 Task: Find connections with filter location Goch with filter topic #motivation with filter profile language English with filter current company Zee Media Corporation Limited with filter school Indian Agricultural Research Institute with filter industry Architecture and Planning with filter service category Nature Photography with filter keywords title Administrative Specialist
Action: Mouse moved to (513, 67)
Screenshot: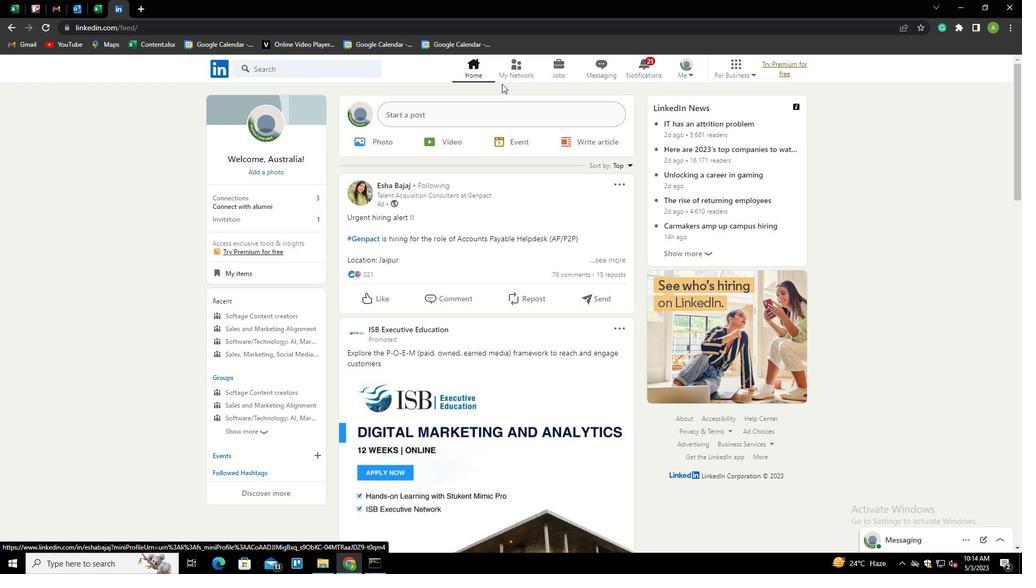 
Action: Mouse pressed left at (513, 67)
Screenshot: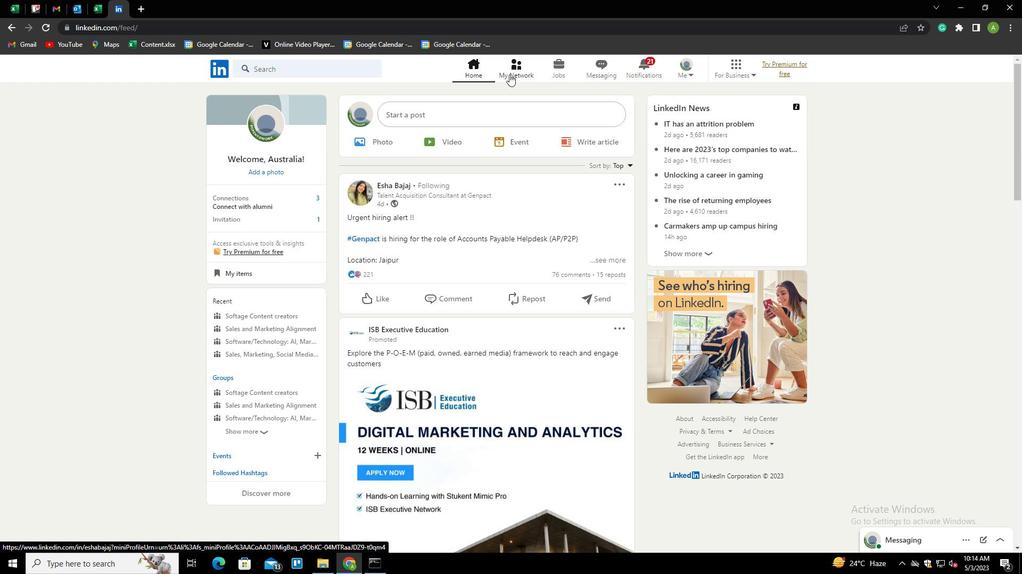 
Action: Mouse moved to (268, 126)
Screenshot: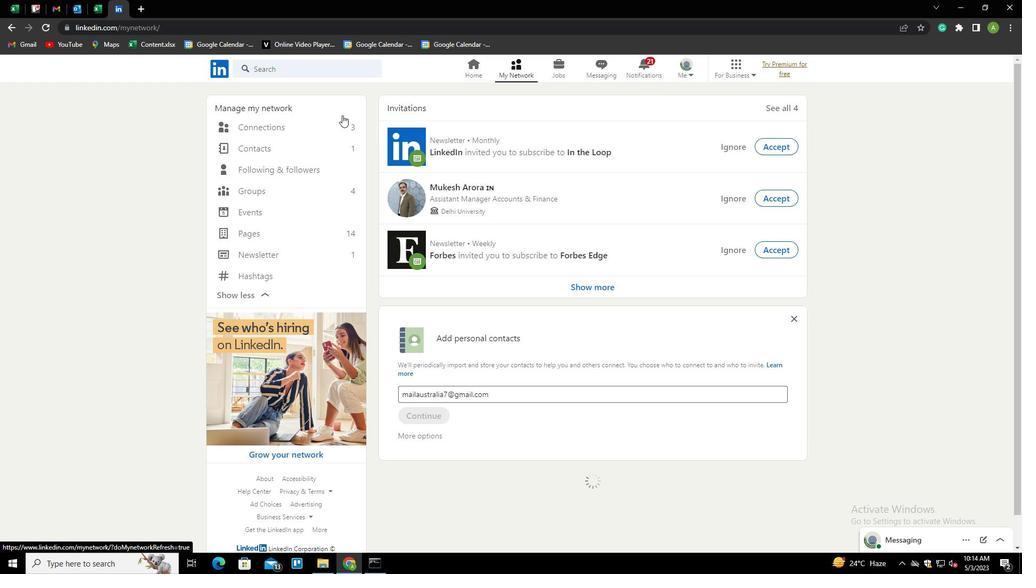 
Action: Mouse pressed left at (268, 126)
Screenshot: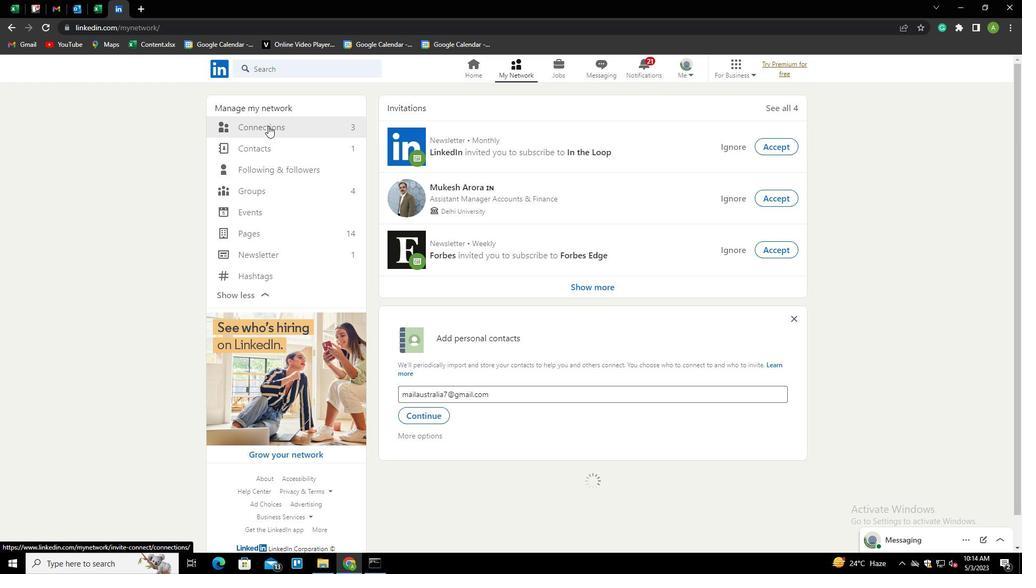 
Action: Mouse moved to (605, 130)
Screenshot: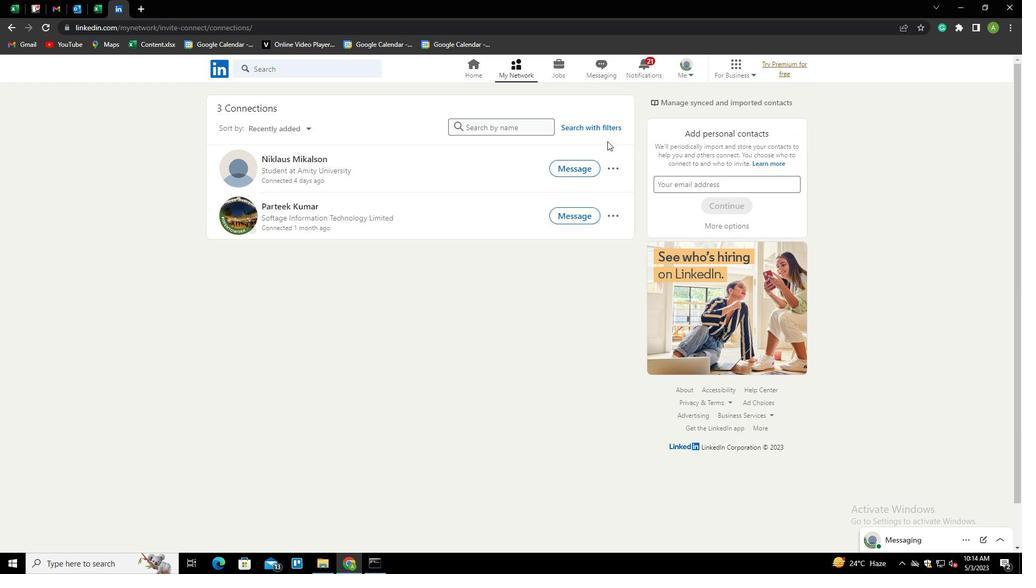 
Action: Mouse pressed left at (605, 130)
Screenshot: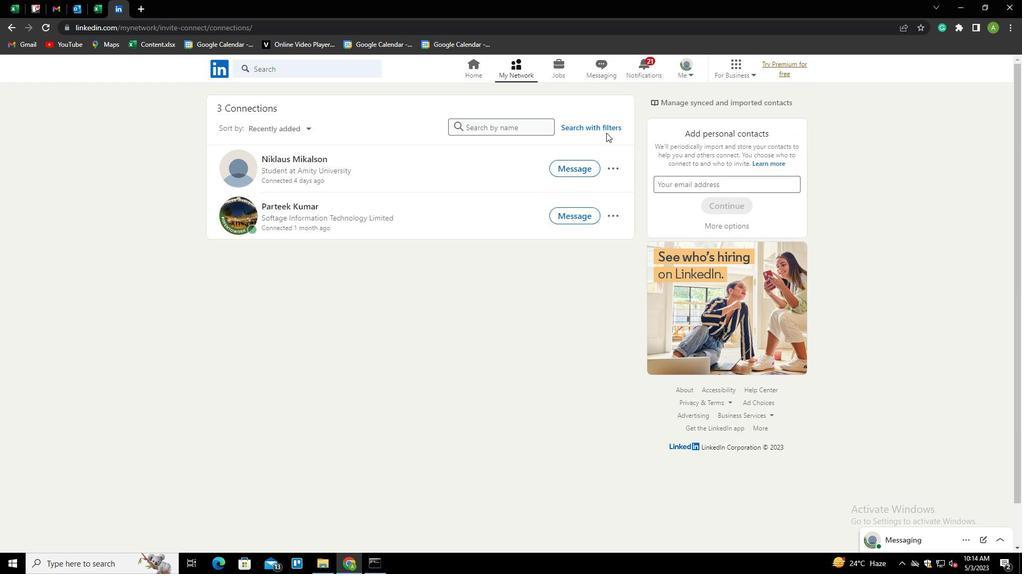 
Action: Mouse moved to (540, 94)
Screenshot: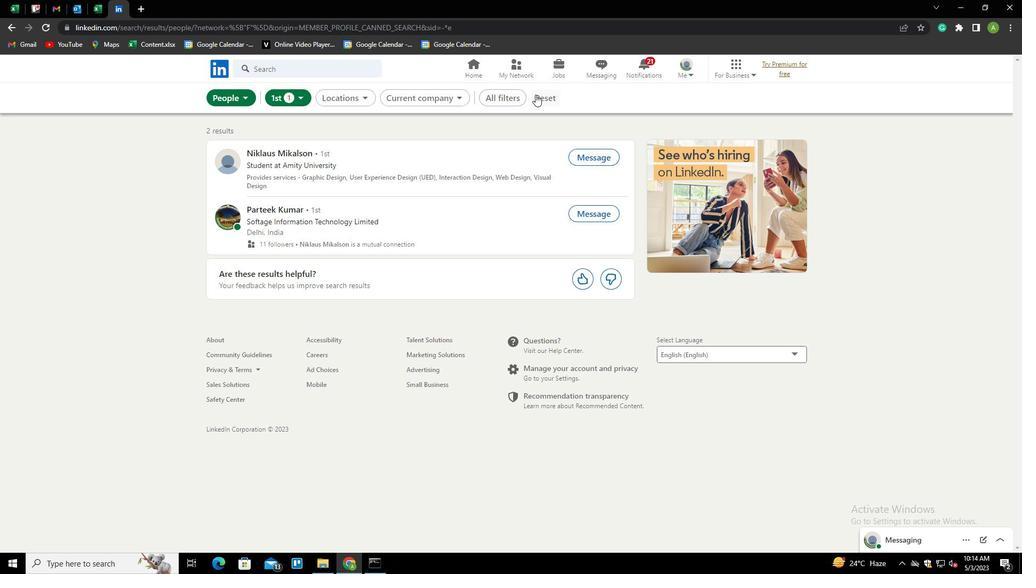 
Action: Mouse pressed left at (540, 94)
Screenshot: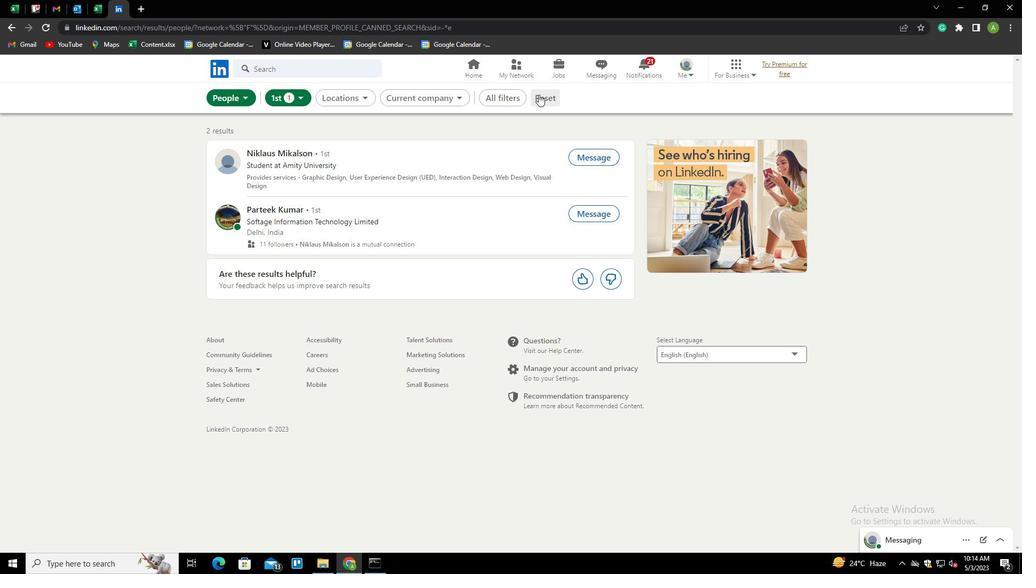 
Action: Mouse moved to (520, 96)
Screenshot: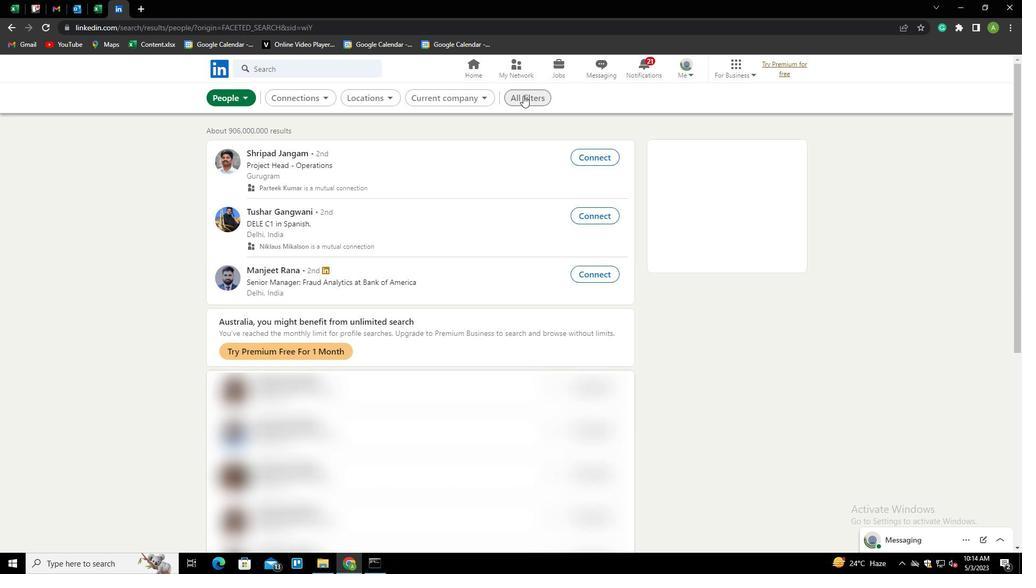 
Action: Mouse pressed left at (520, 96)
Screenshot: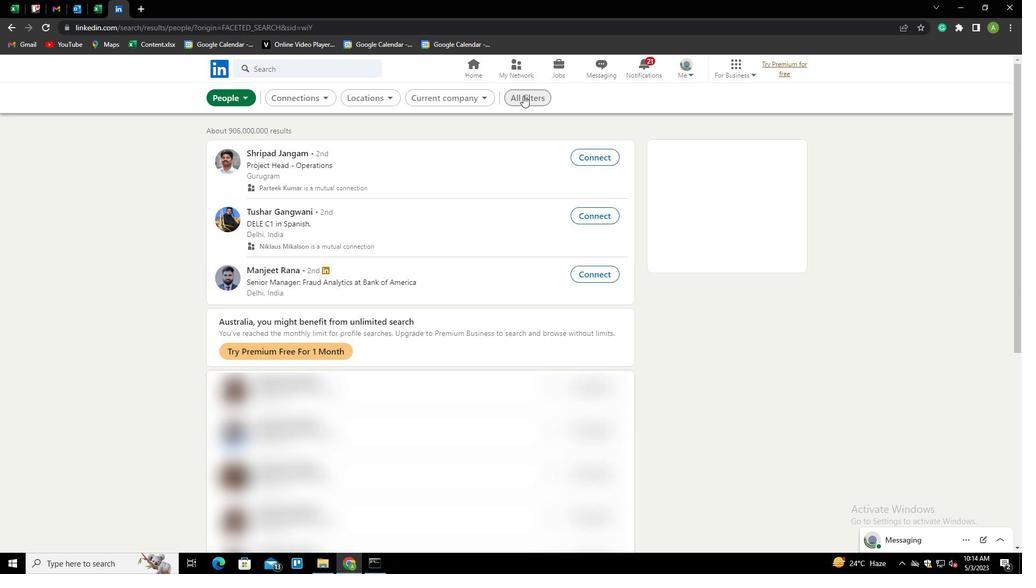 
Action: Mouse moved to (872, 262)
Screenshot: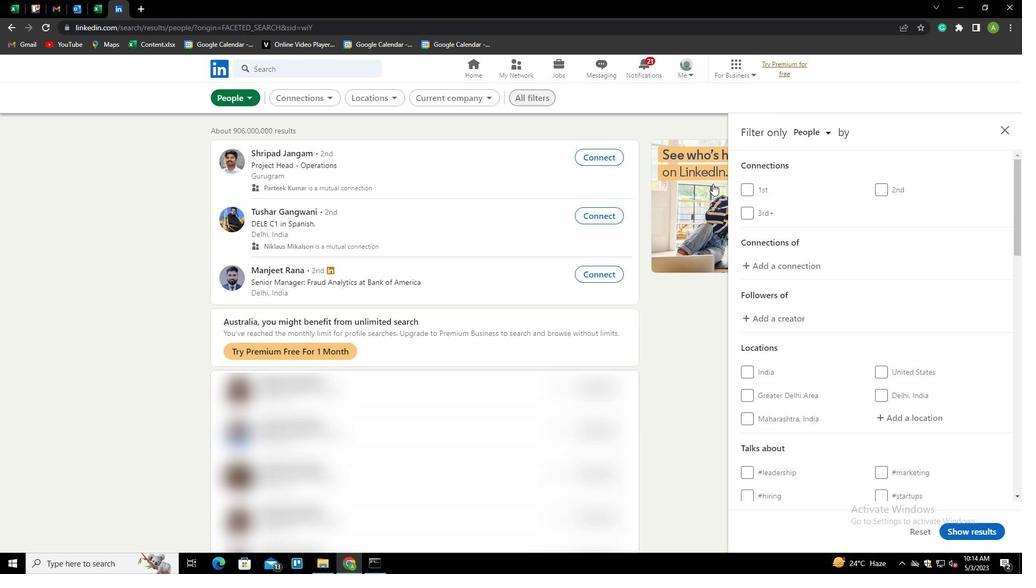 
Action: Mouse scrolled (872, 261) with delta (0, 0)
Screenshot: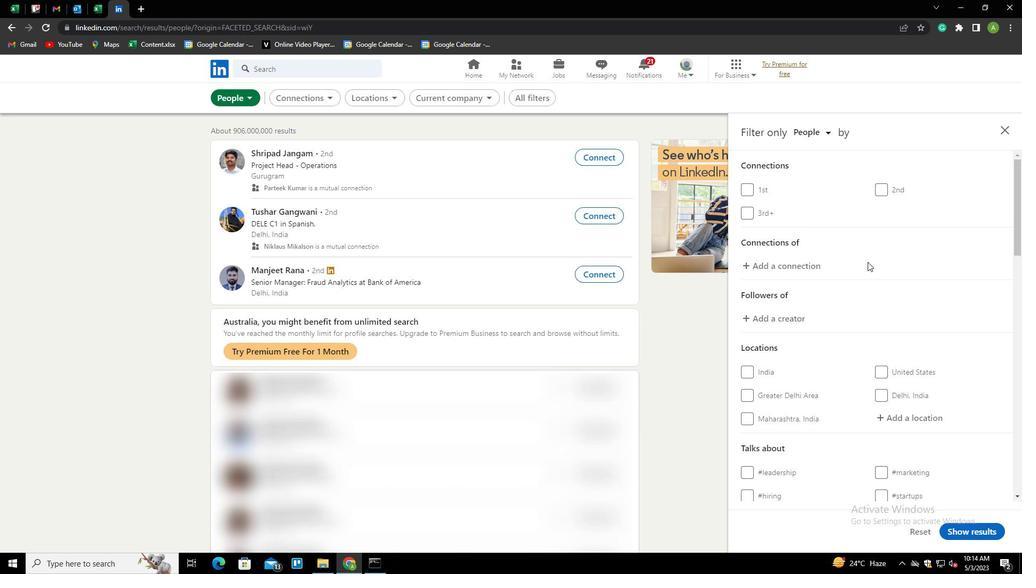 
Action: Mouse scrolled (872, 261) with delta (0, 0)
Screenshot: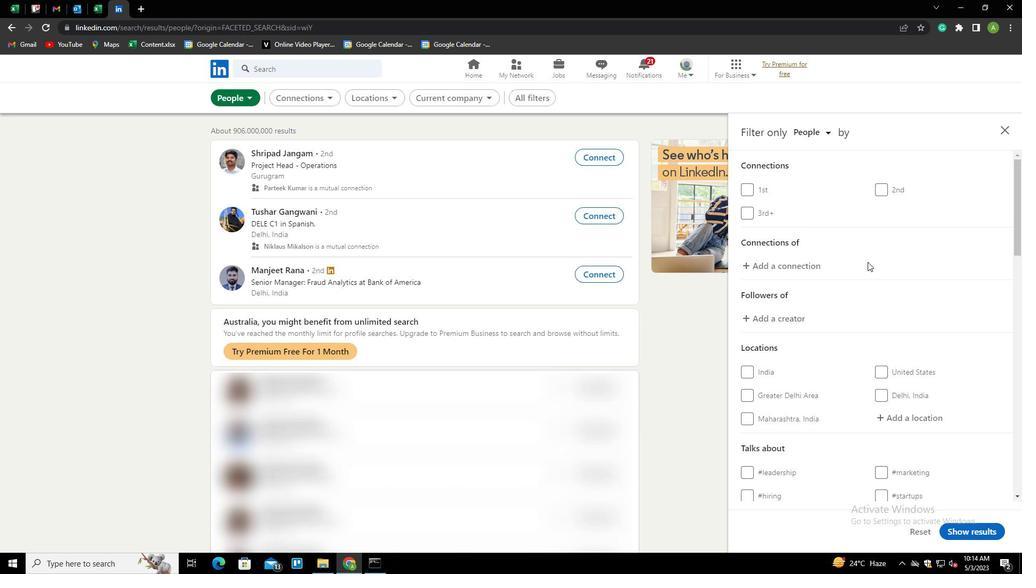 
Action: Mouse scrolled (872, 261) with delta (0, 0)
Screenshot: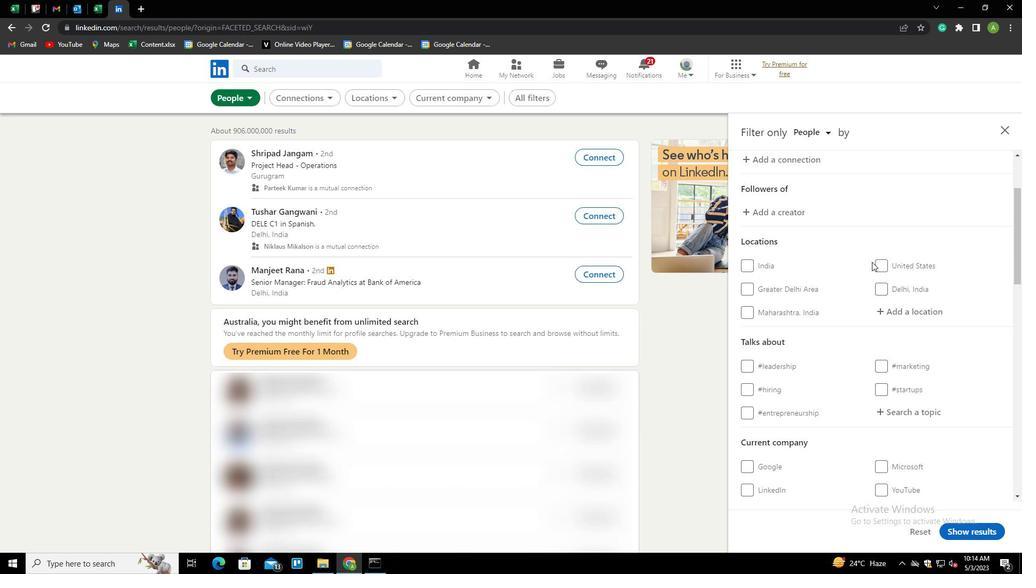 
Action: Mouse moved to (886, 257)
Screenshot: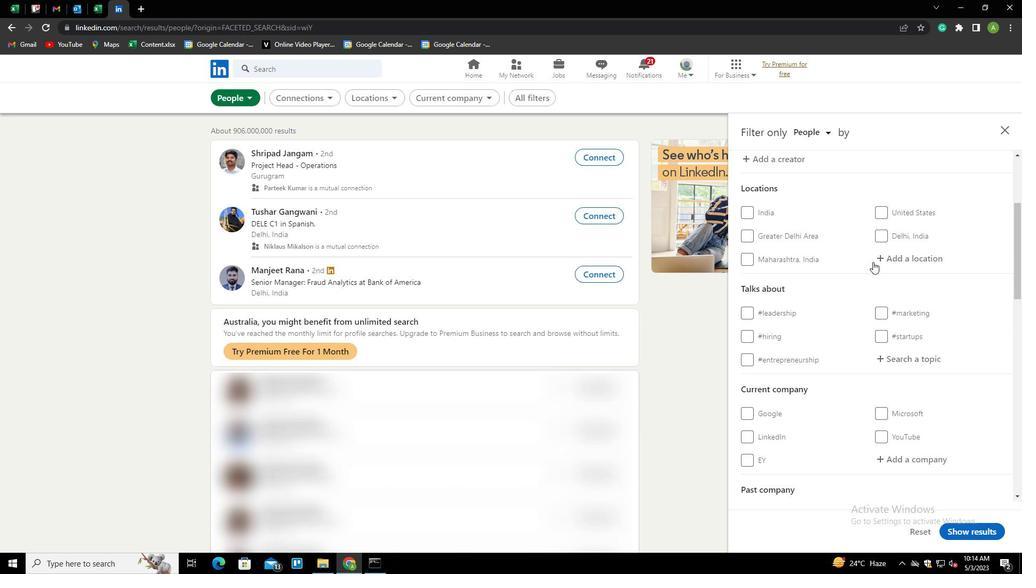 
Action: Mouse pressed left at (886, 257)
Screenshot: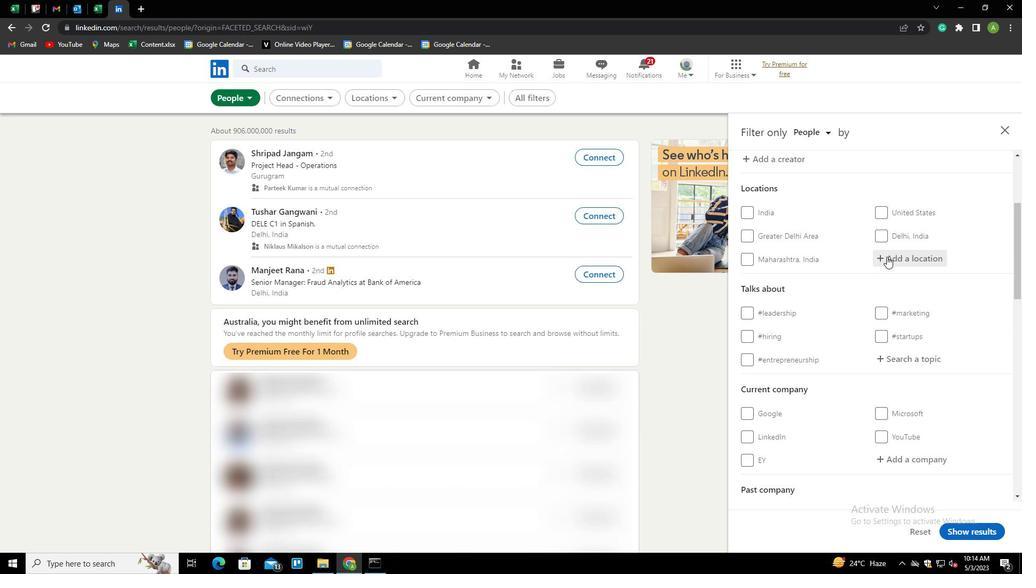 
Action: Mouse moved to (897, 257)
Screenshot: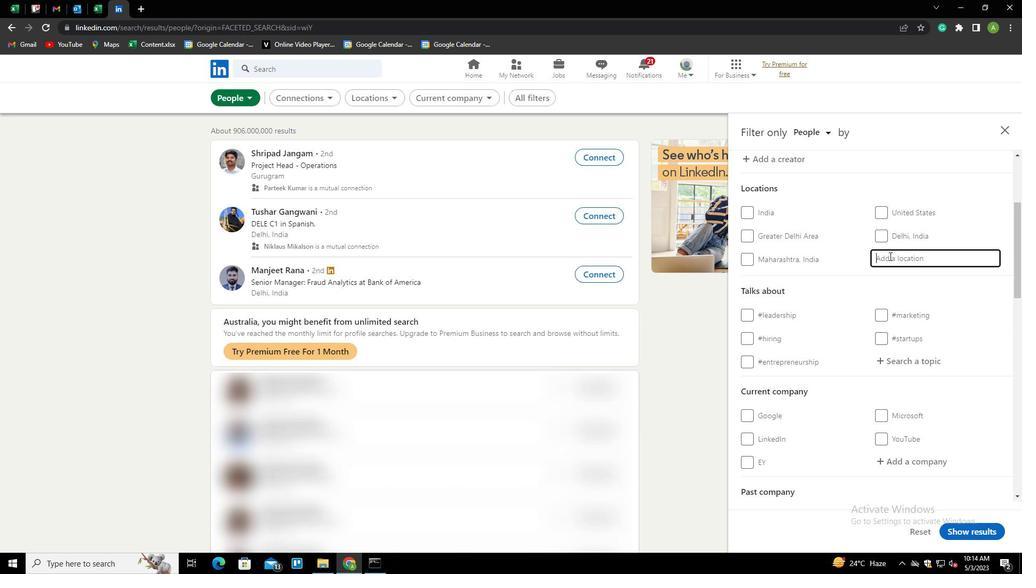 
Action: Mouse pressed left at (897, 257)
Screenshot: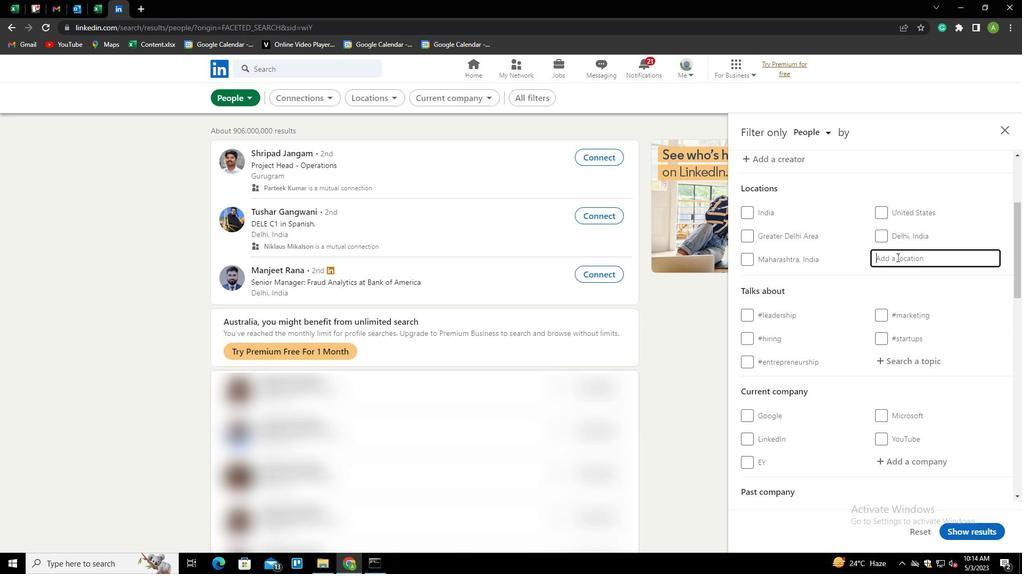 
Action: Mouse moved to (897, 258)
Screenshot: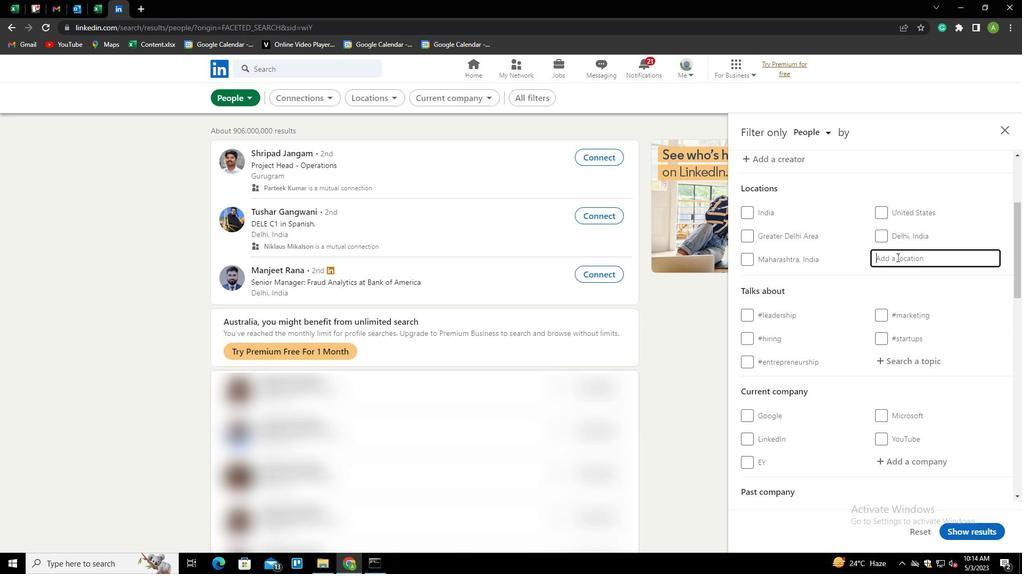 
Action: Key pressed <Key.shift>GOCK<Key.backspace>H<Key.down><Key.enter>
Screenshot: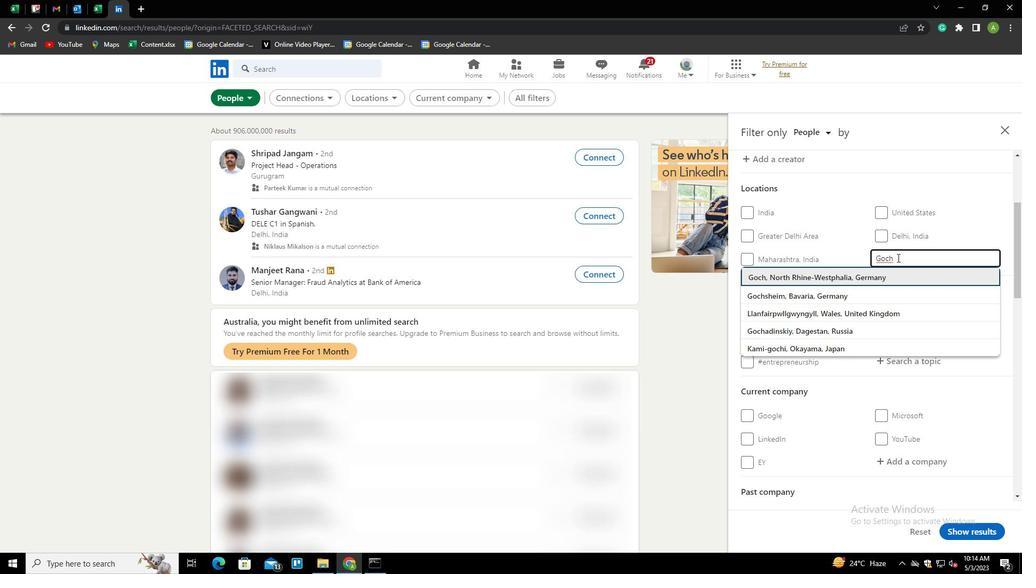 
Action: Mouse scrolled (897, 257) with delta (0, 0)
Screenshot: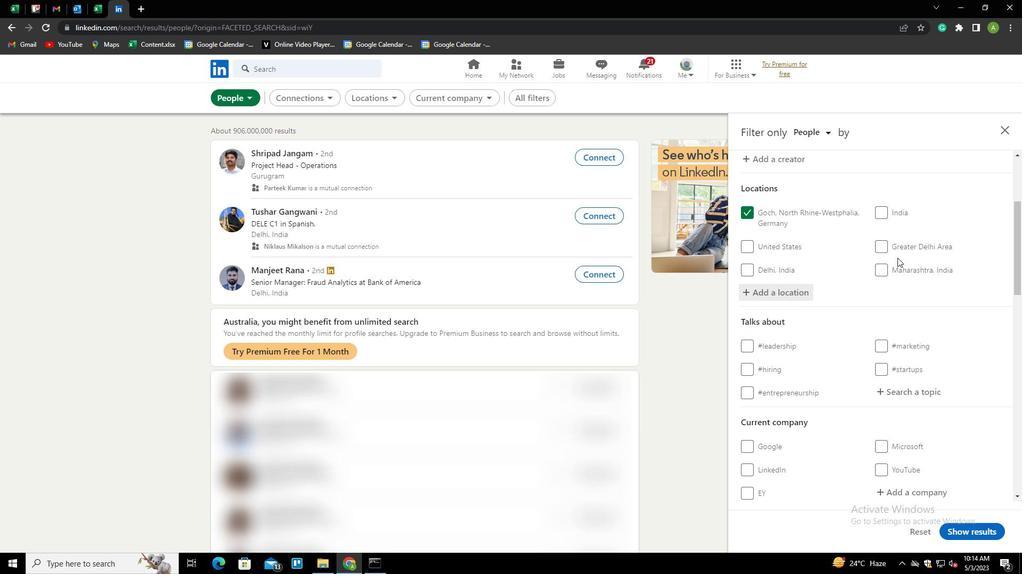 
Action: Mouse scrolled (897, 257) with delta (0, 0)
Screenshot: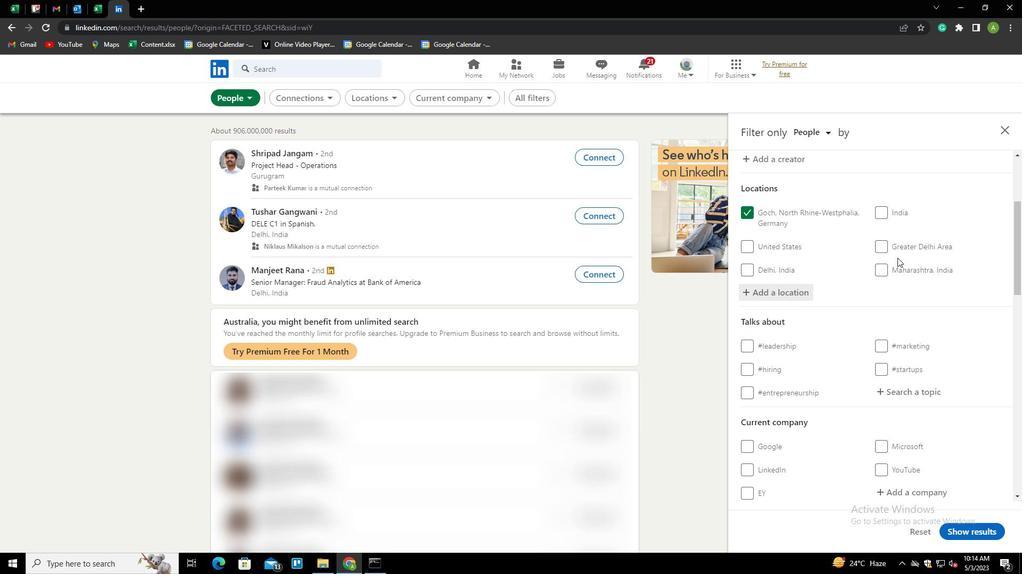 
Action: Mouse moved to (908, 279)
Screenshot: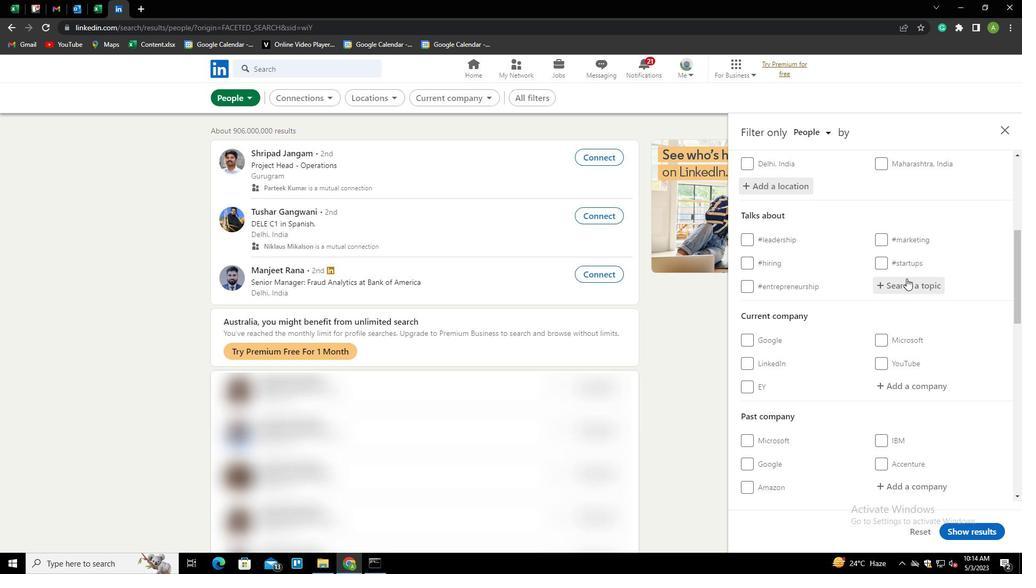
Action: Mouse pressed left at (908, 279)
Screenshot: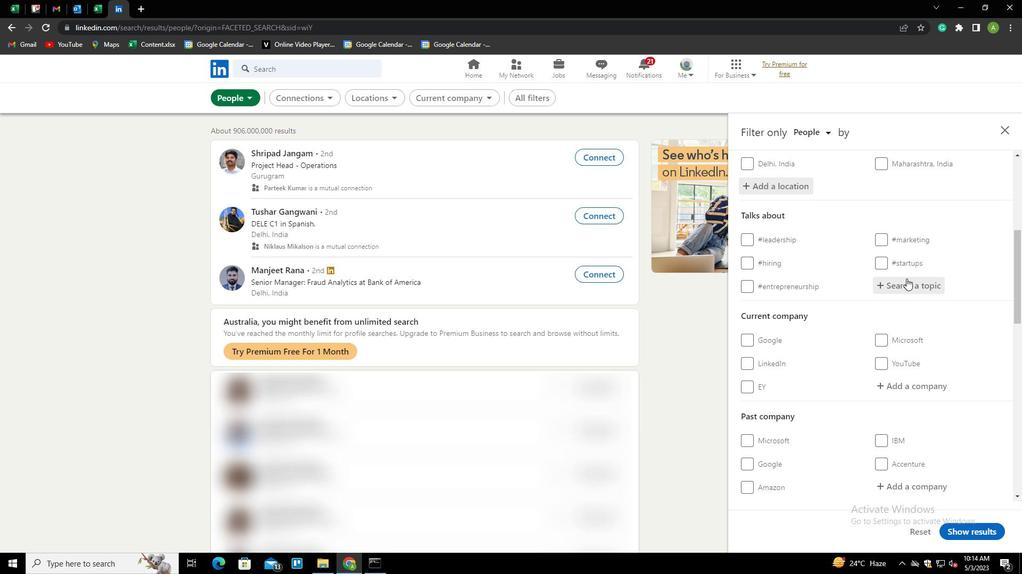 
Action: Key pressed MOTICAT<Key.backspace><Key.backspace><Key.backspace>BA<Key.backspace><Key.backspace>VATION<Key.down><Key.enter>
Screenshot: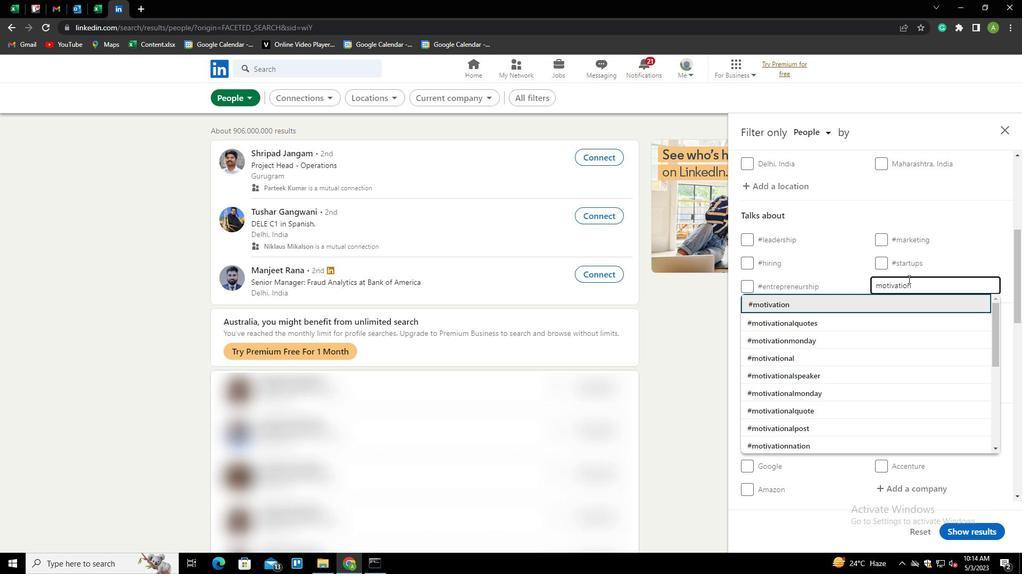 
Action: Mouse scrolled (908, 278) with delta (0, 0)
Screenshot: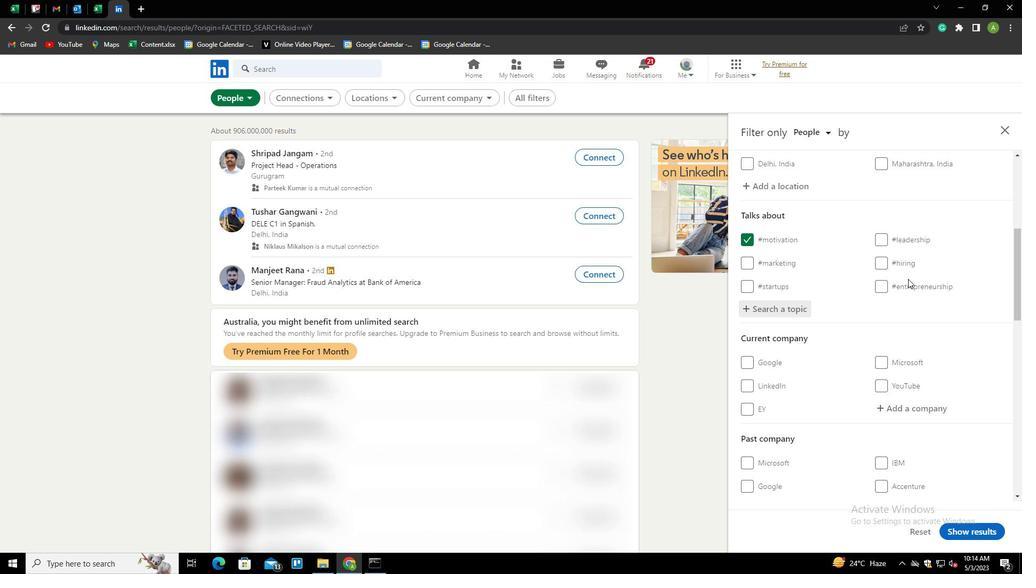 
Action: Mouse scrolled (908, 278) with delta (0, 0)
Screenshot: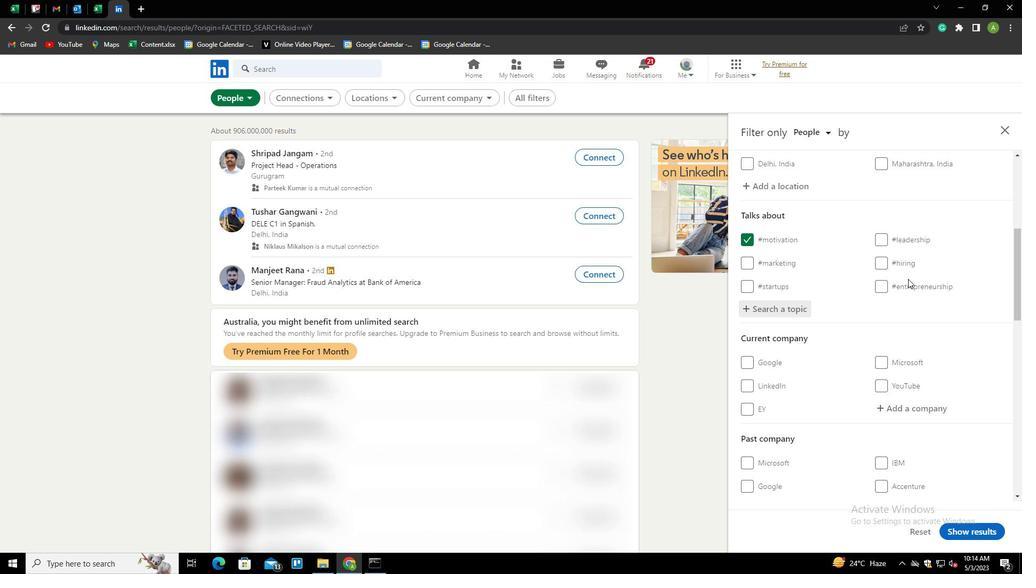 
Action: Mouse scrolled (908, 278) with delta (0, 0)
Screenshot: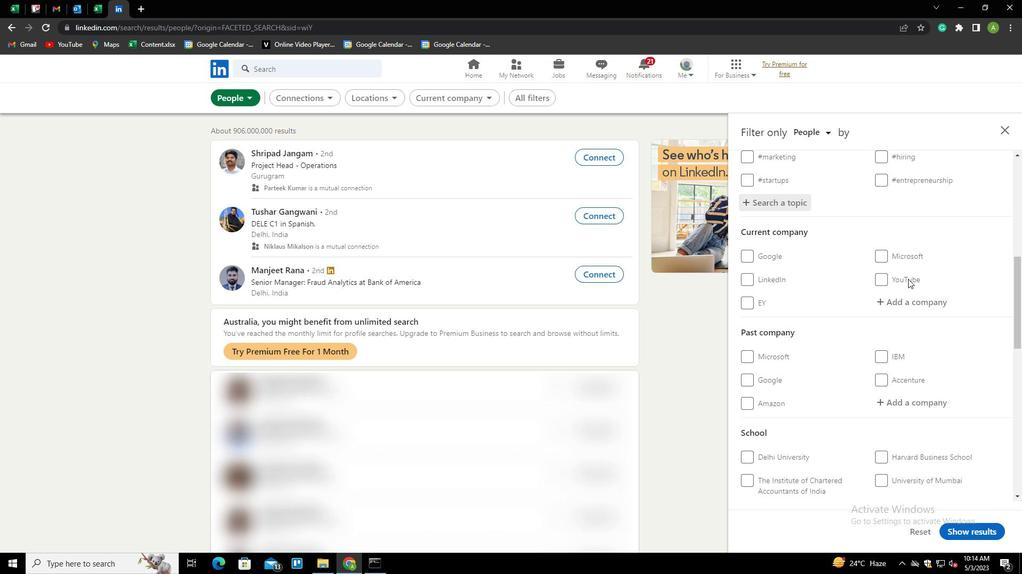 
Action: Mouse scrolled (908, 278) with delta (0, 0)
Screenshot: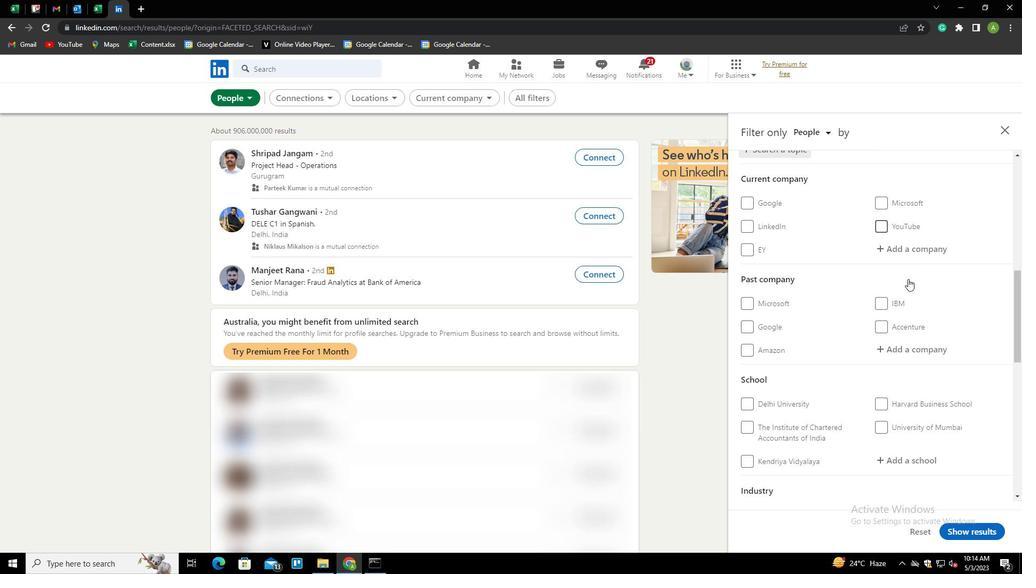 
Action: Mouse scrolled (908, 278) with delta (0, 0)
Screenshot: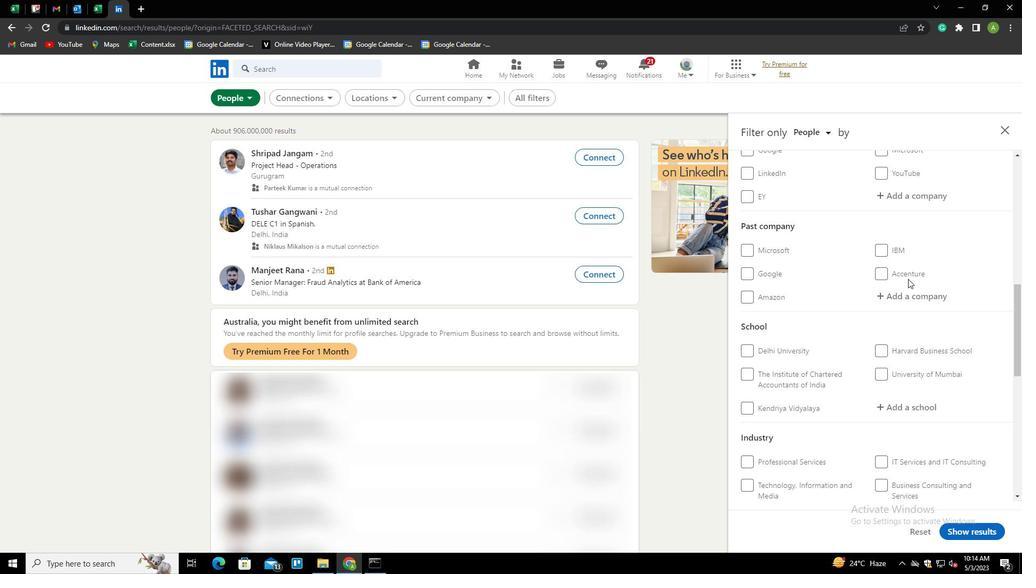 
Action: Mouse scrolled (908, 278) with delta (0, 0)
Screenshot: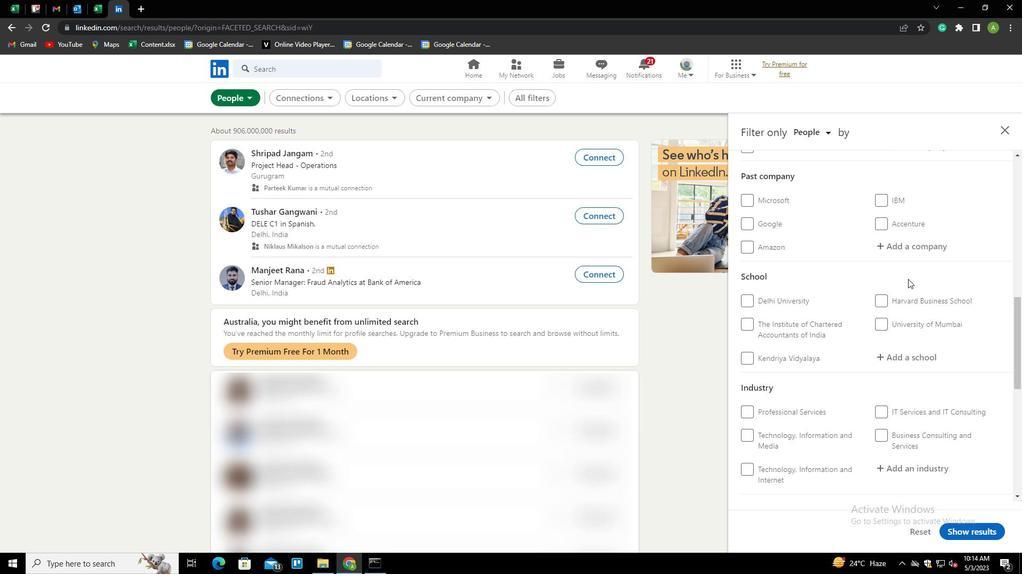 
Action: Mouse scrolled (908, 278) with delta (0, 0)
Screenshot: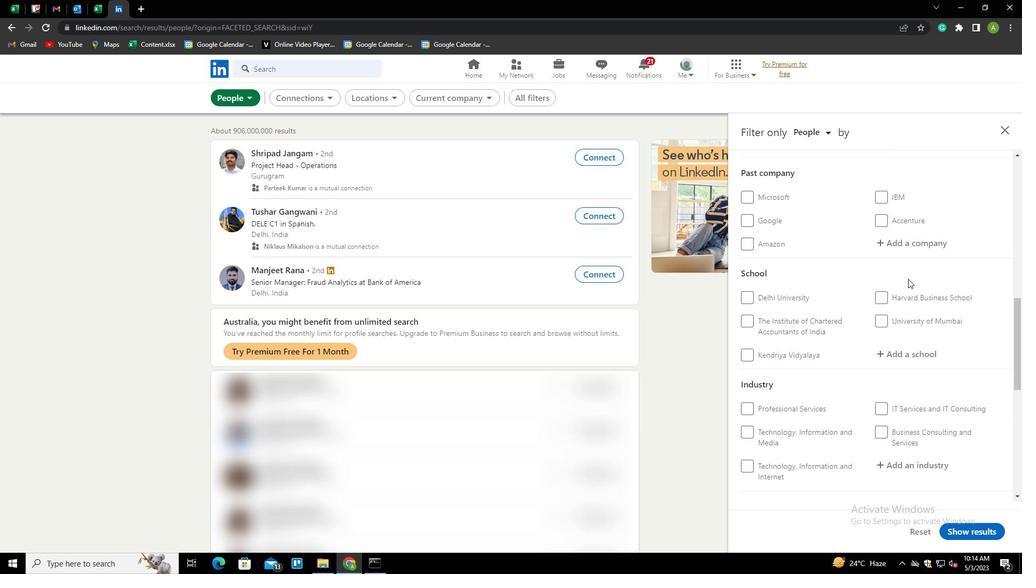 
Action: Mouse scrolled (908, 278) with delta (0, 0)
Screenshot: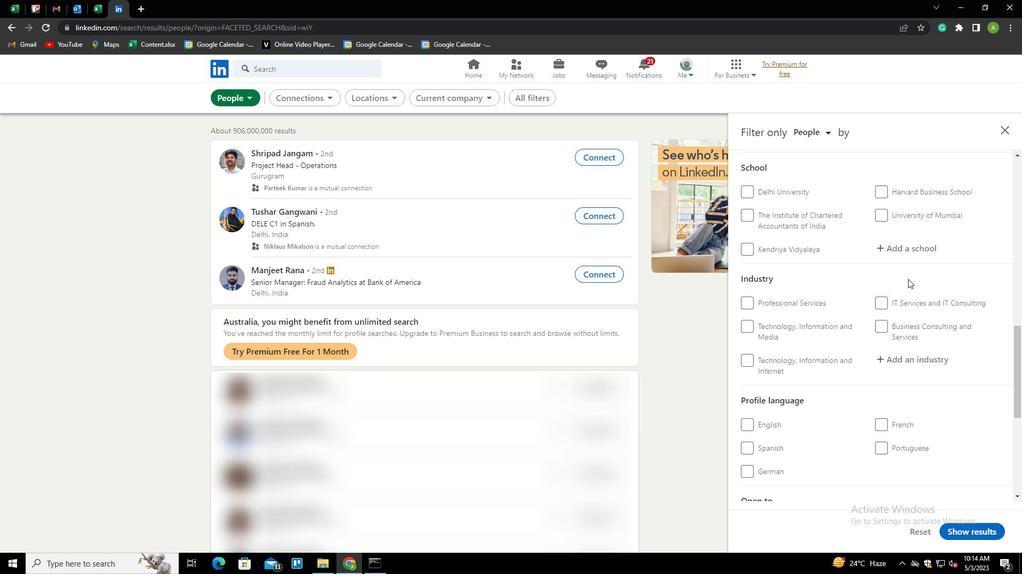 
Action: Mouse scrolled (908, 278) with delta (0, 0)
Screenshot: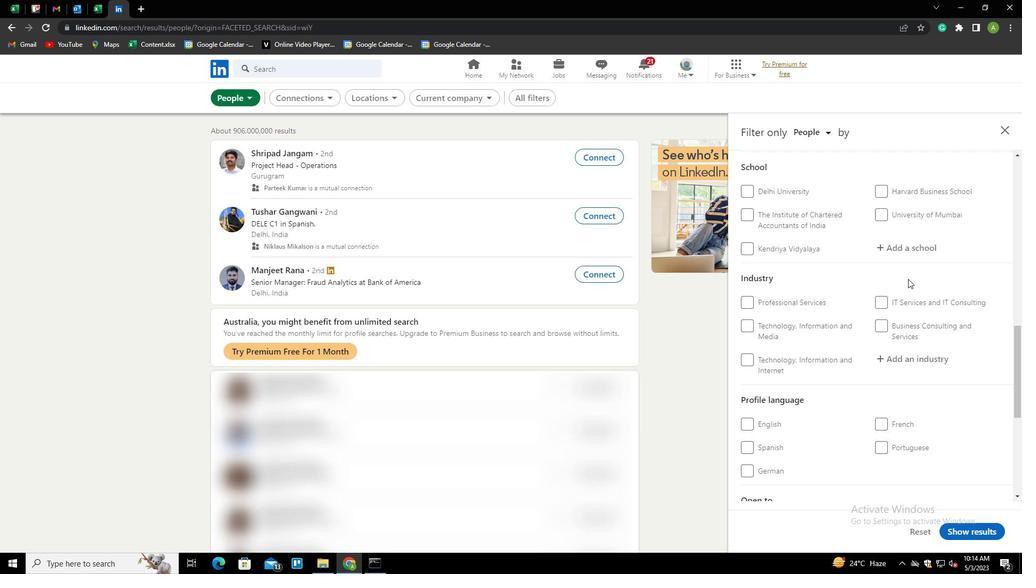 
Action: Mouse moved to (755, 318)
Screenshot: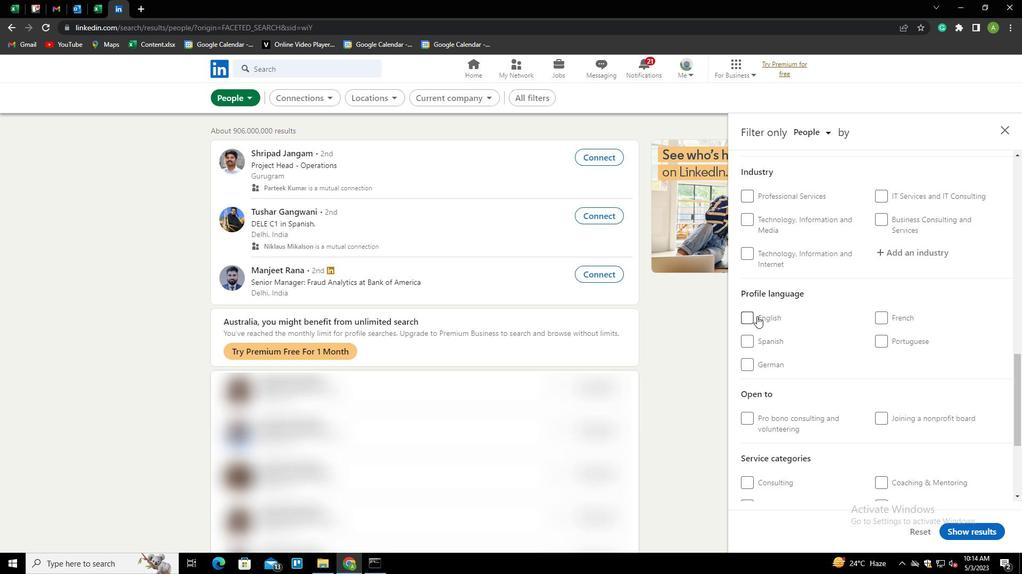 
Action: Mouse pressed left at (755, 318)
Screenshot: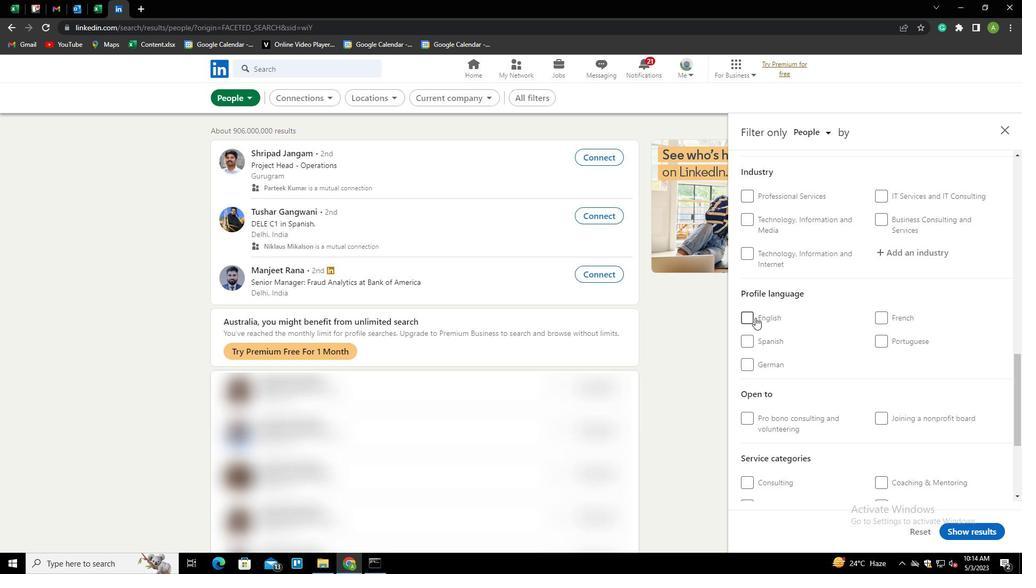 
Action: Mouse moved to (873, 303)
Screenshot: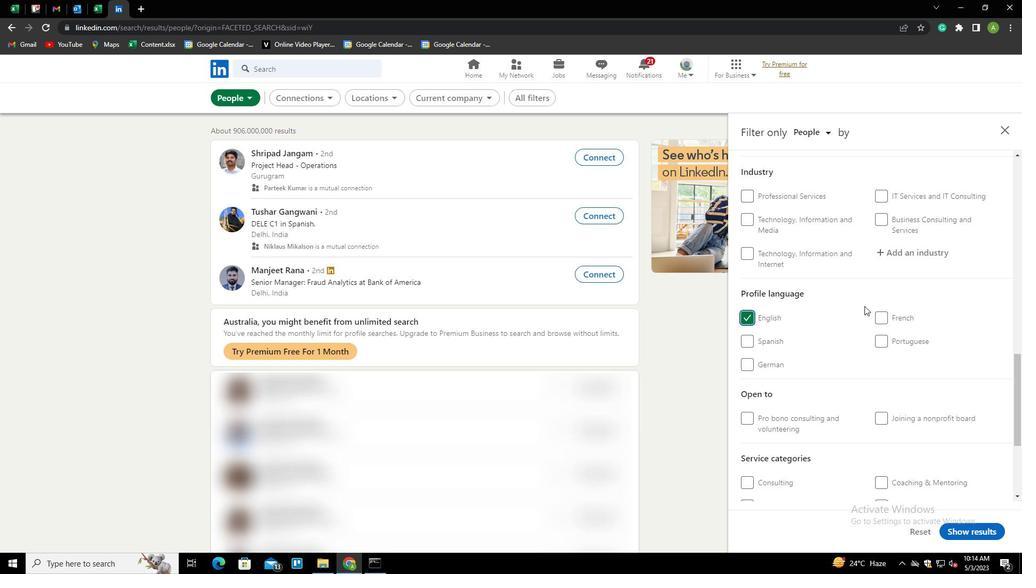 
Action: Mouse scrolled (873, 303) with delta (0, 0)
Screenshot: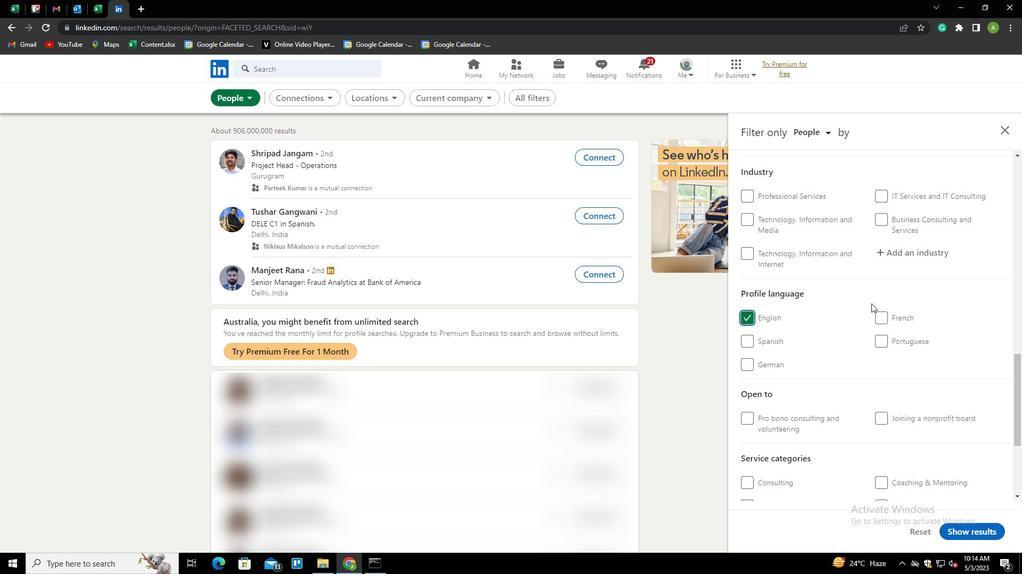 
Action: Mouse scrolled (873, 303) with delta (0, 0)
Screenshot: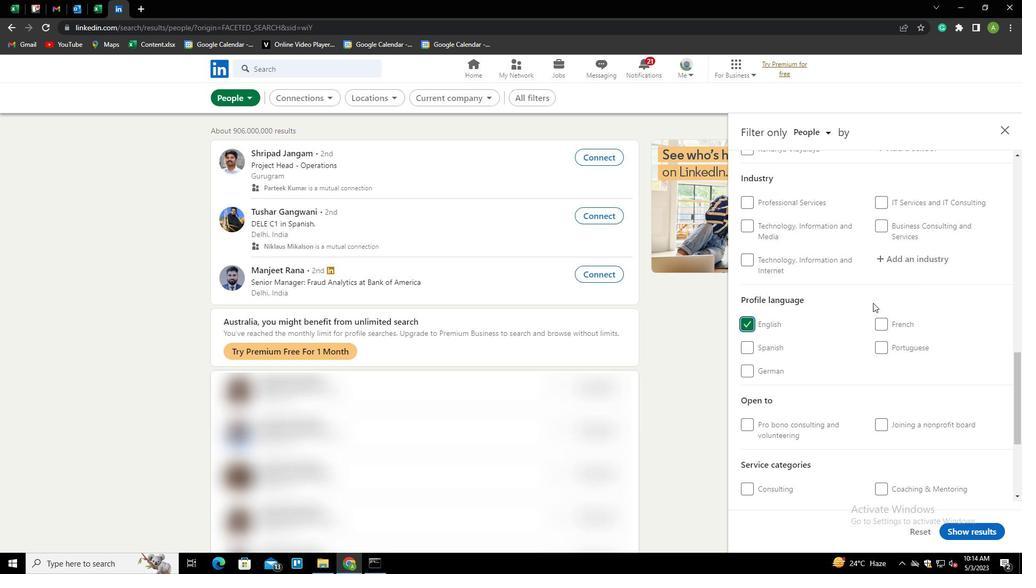 
Action: Mouse scrolled (873, 303) with delta (0, 0)
Screenshot: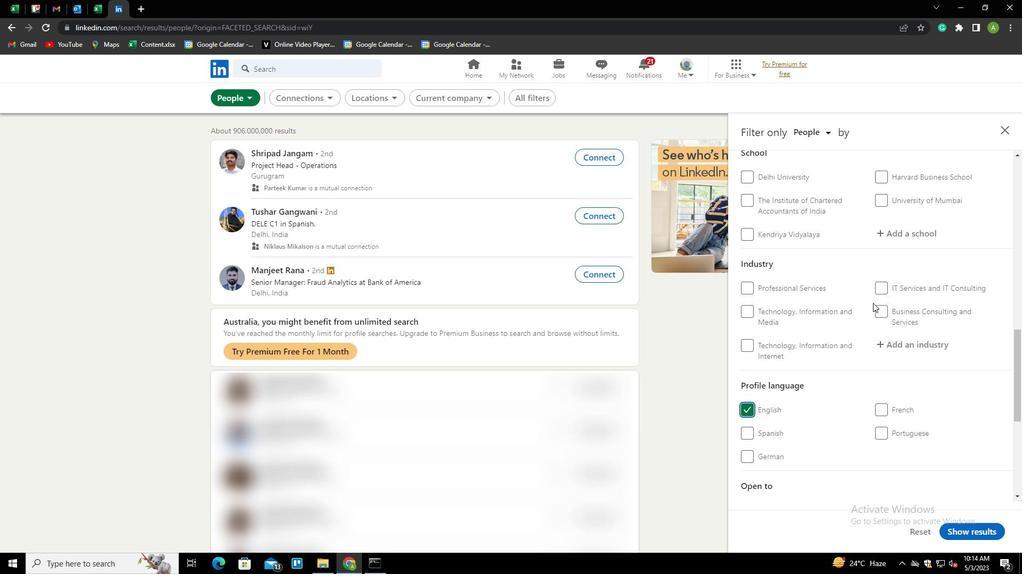 
Action: Mouse scrolled (873, 303) with delta (0, 0)
Screenshot: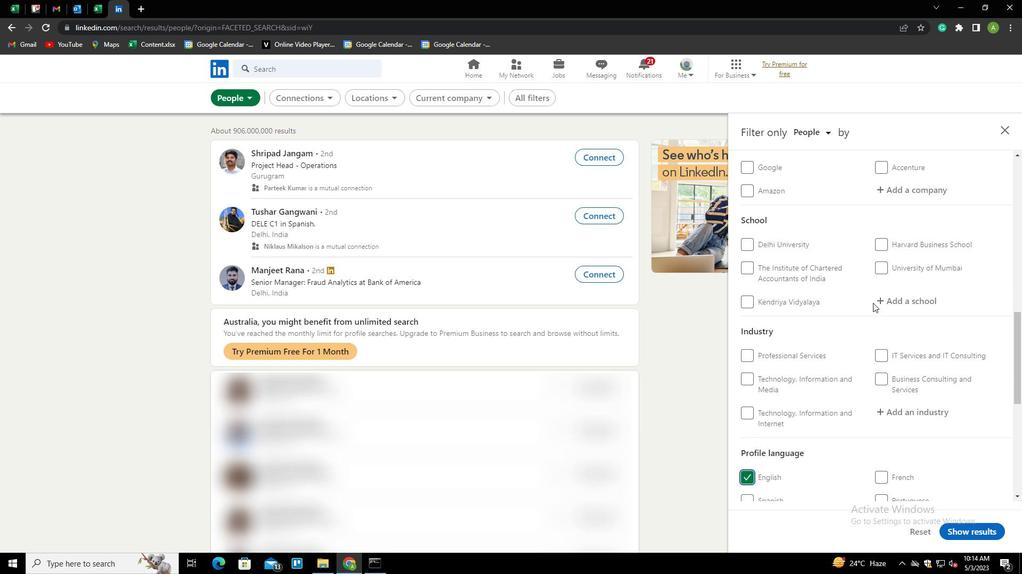 
Action: Mouse scrolled (873, 303) with delta (0, 0)
Screenshot: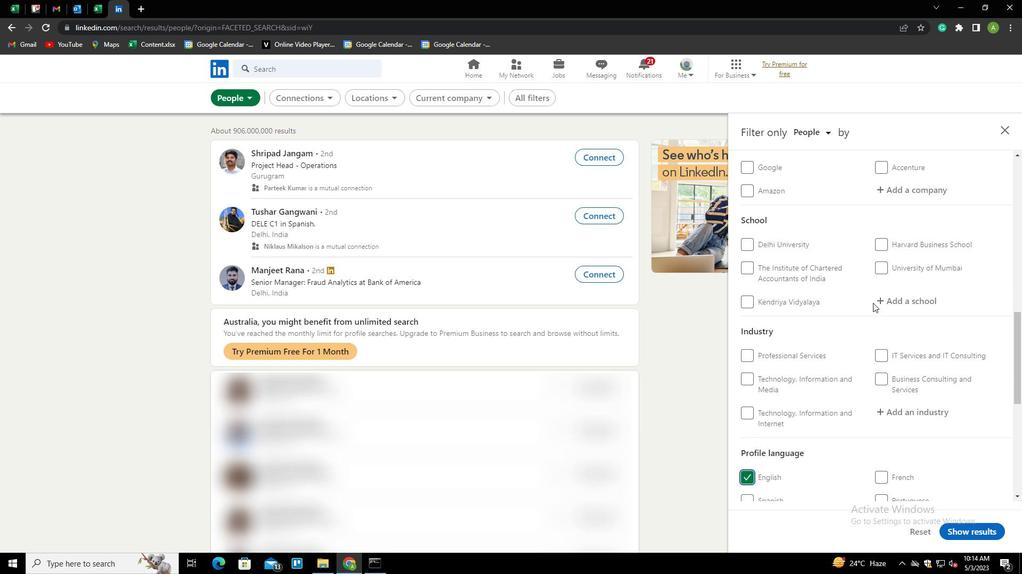 
Action: Mouse scrolled (873, 303) with delta (0, 0)
Screenshot: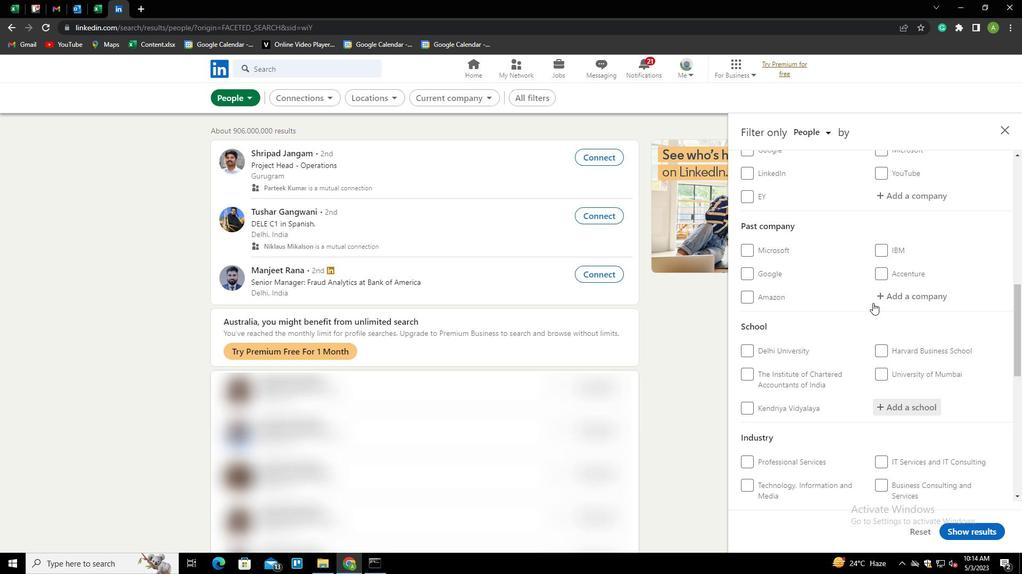 
Action: Mouse moved to (885, 252)
Screenshot: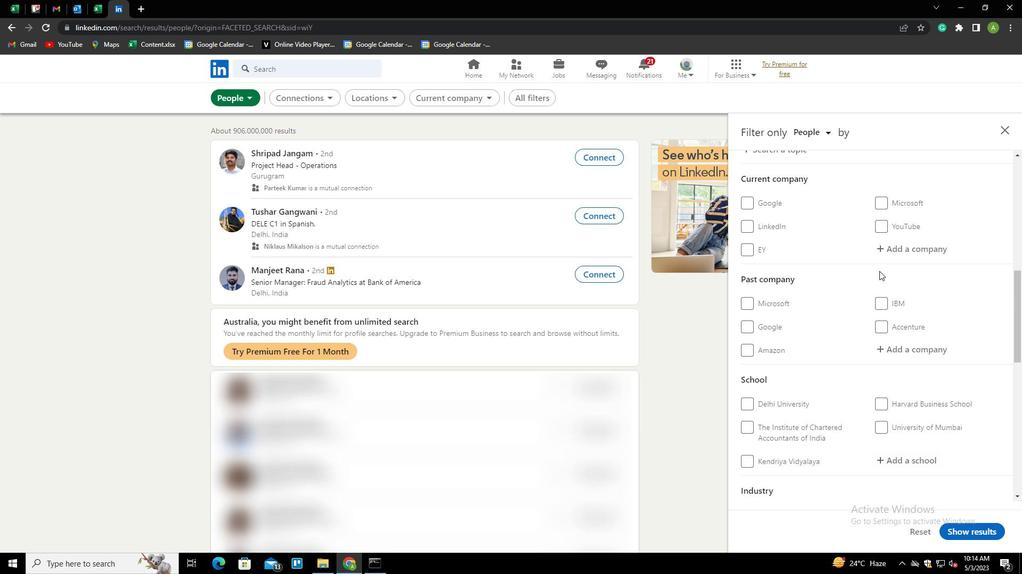 
Action: Mouse pressed left at (885, 252)
Screenshot: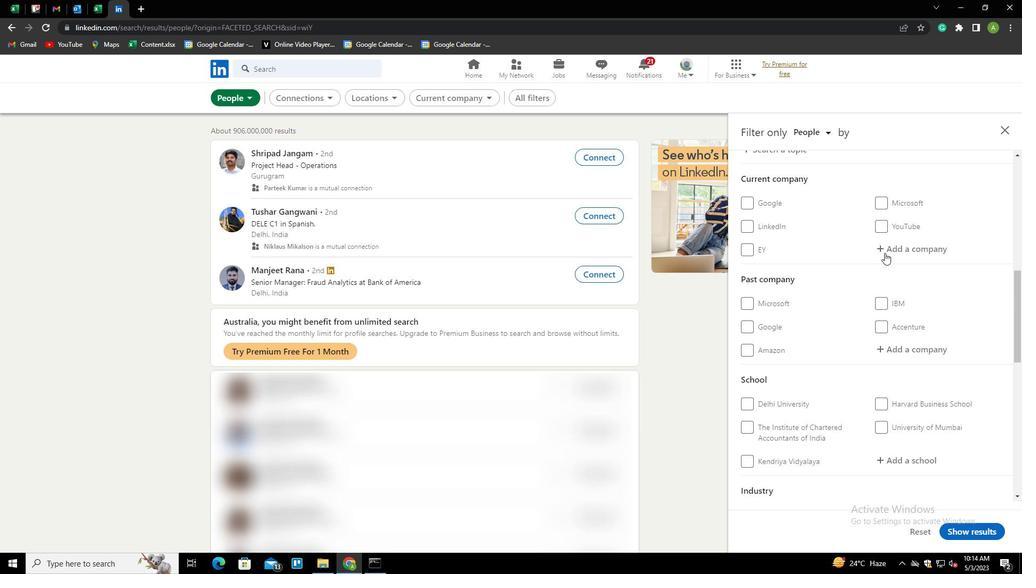 
Action: Key pressed <Key.shift>
Screenshot: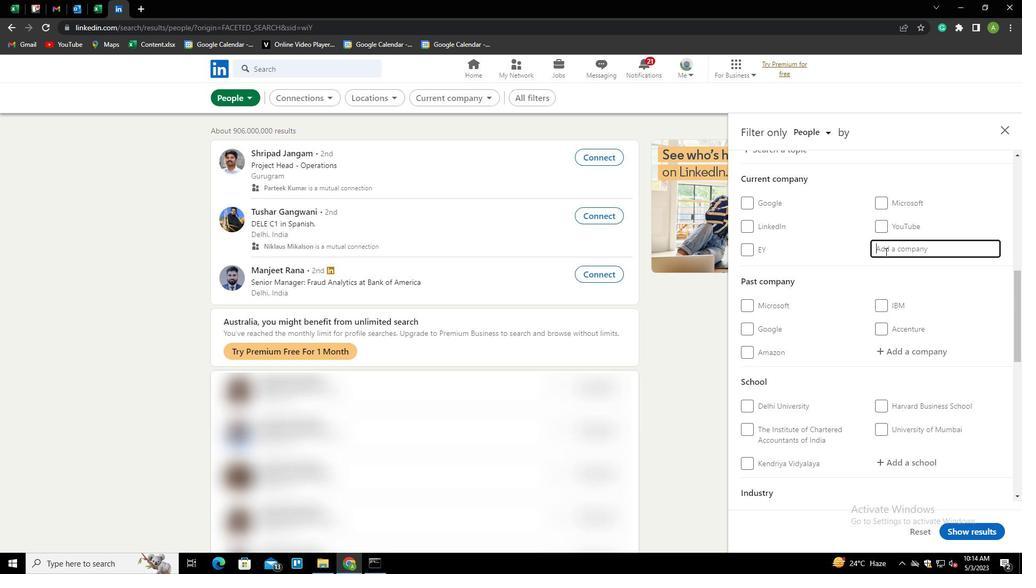 
Action: Mouse moved to (885, 252)
Screenshot: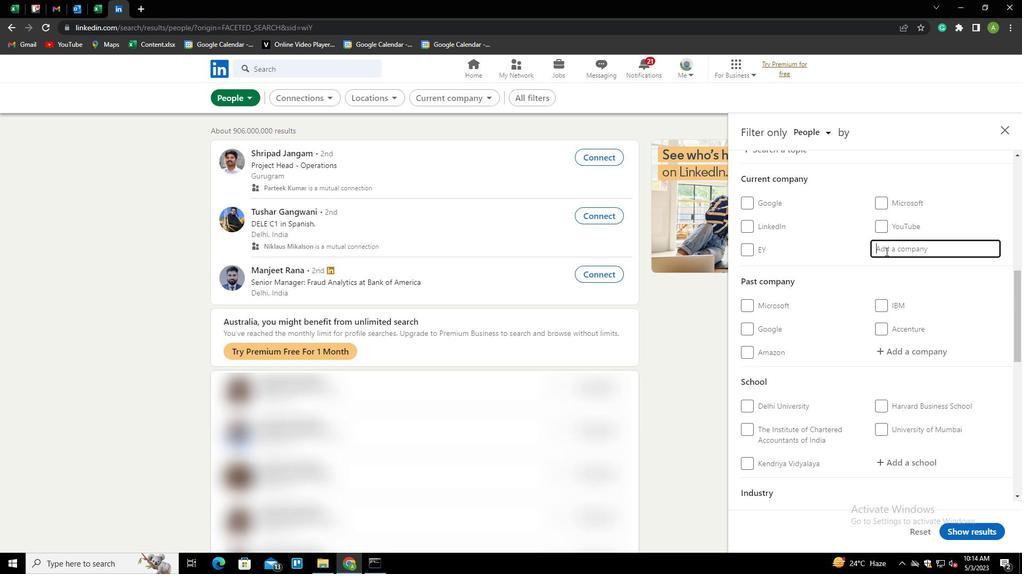 
Action: Key pressed <Key.shift><Key.shift><Key.shift><Key.shift><Key.shift><Key.shift><Key.shift><Key.shift><Key.shift>ZEE<Key.space><Key.shift>MEDIA<Key.down><Key.enter>
Screenshot: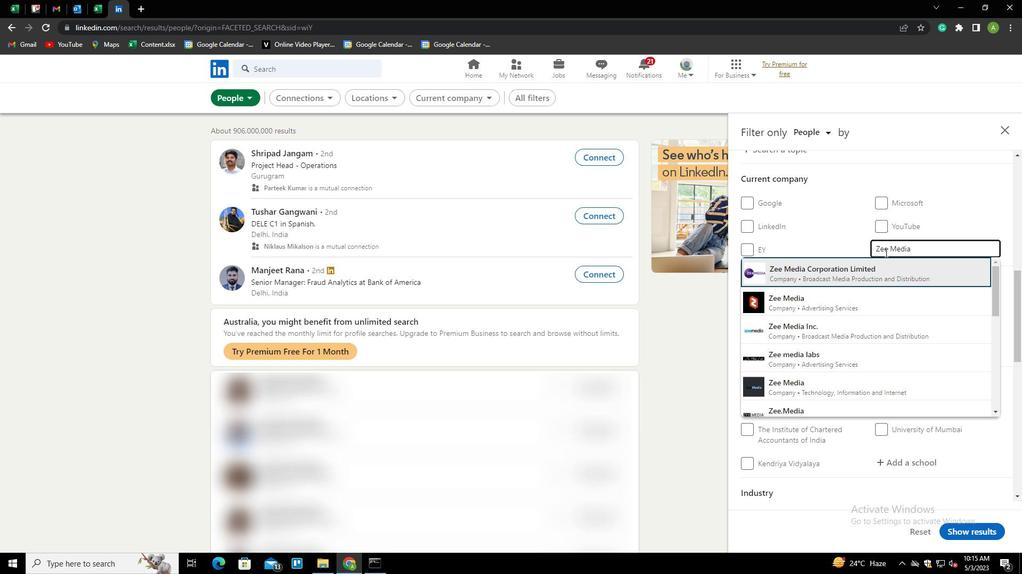 
Action: Mouse scrolled (885, 252) with delta (0, 0)
Screenshot: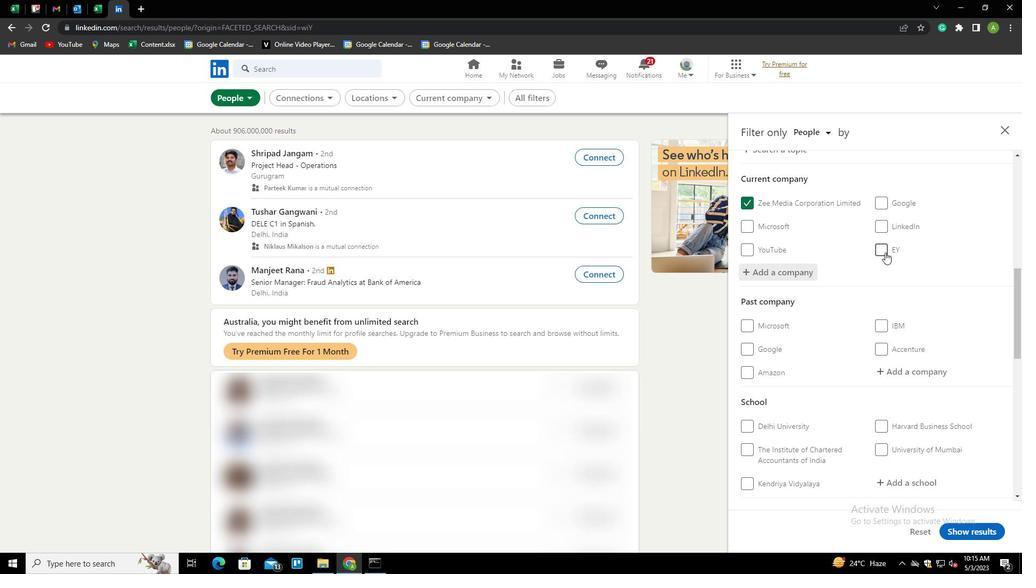 
Action: Mouse scrolled (885, 252) with delta (0, 0)
Screenshot: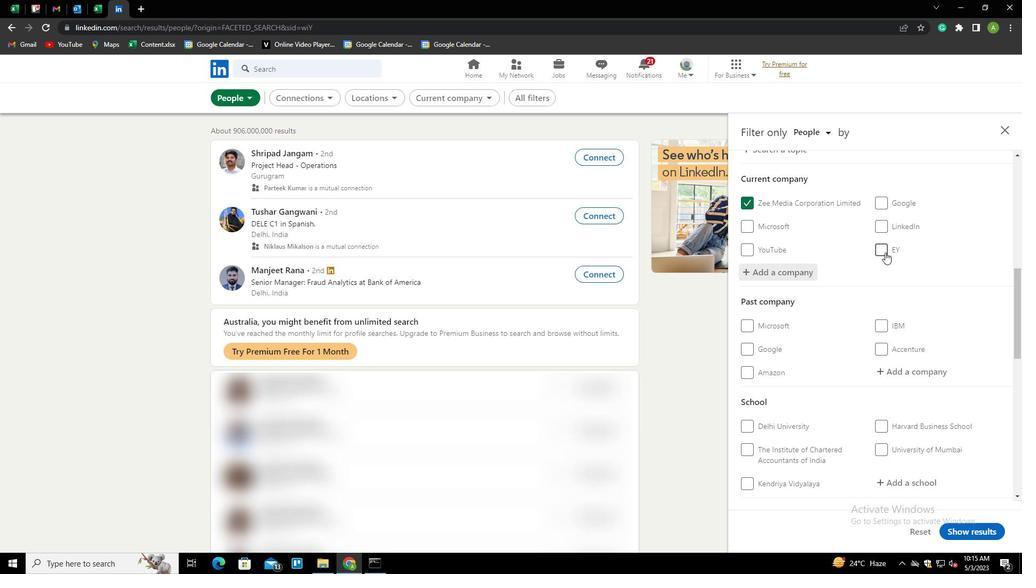 
Action: Mouse scrolled (885, 252) with delta (0, 0)
Screenshot: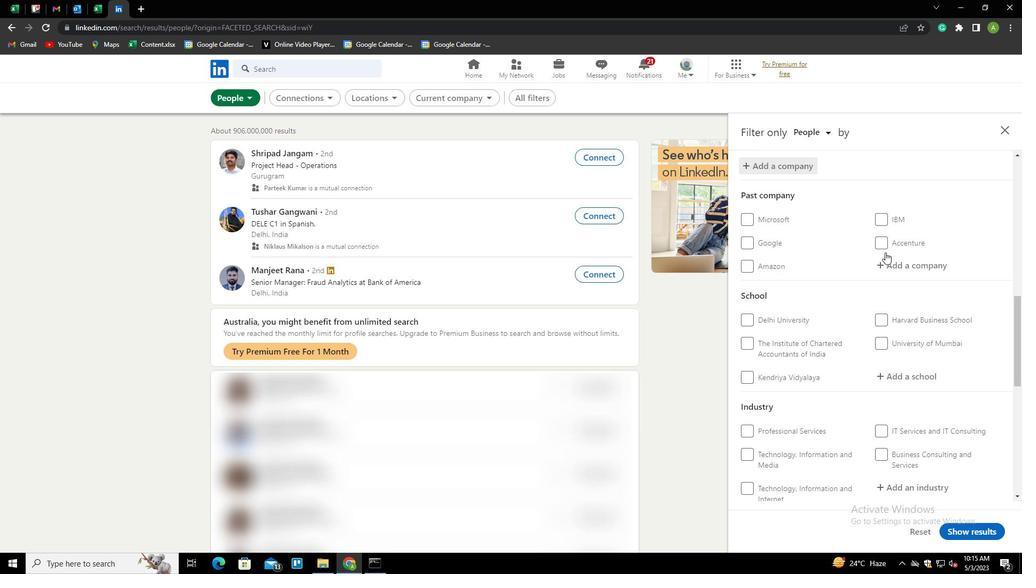 
Action: Mouse scrolled (885, 252) with delta (0, 0)
Screenshot: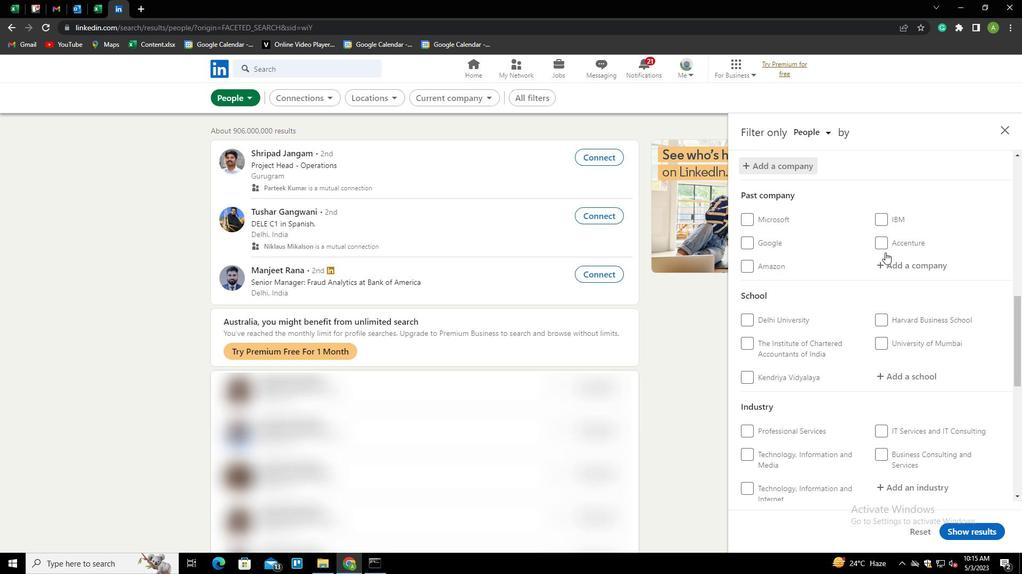 
Action: Mouse moved to (891, 270)
Screenshot: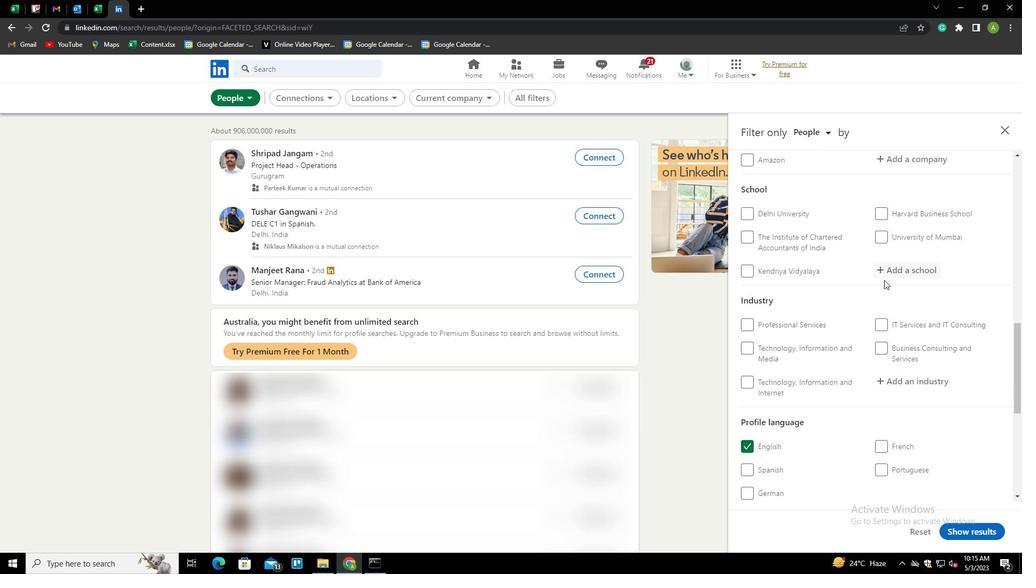 
Action: Mouse pressed left at (891, 270)
Screenshot: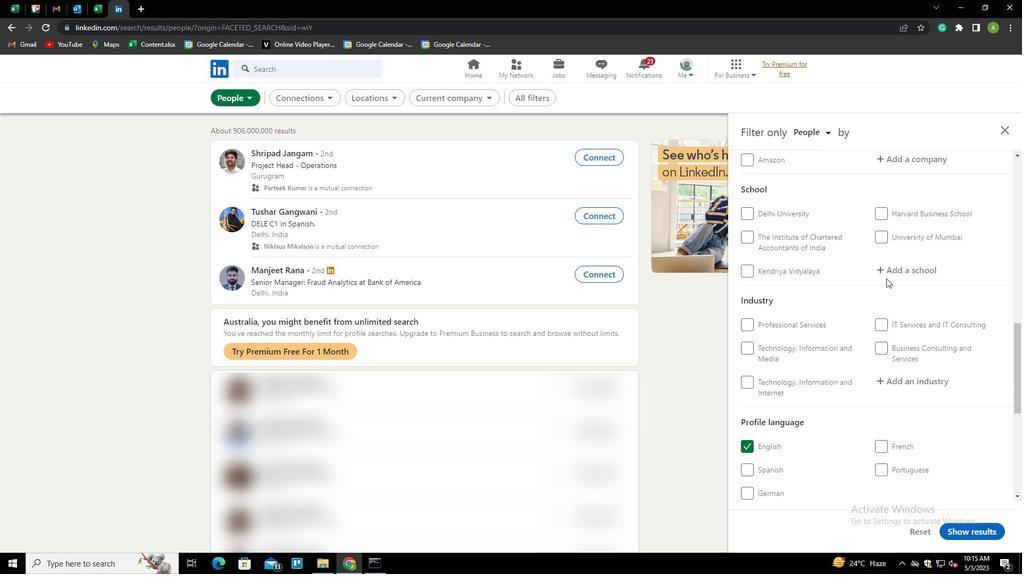 
Action: Mouse moved to (893, 270)
Screenshot: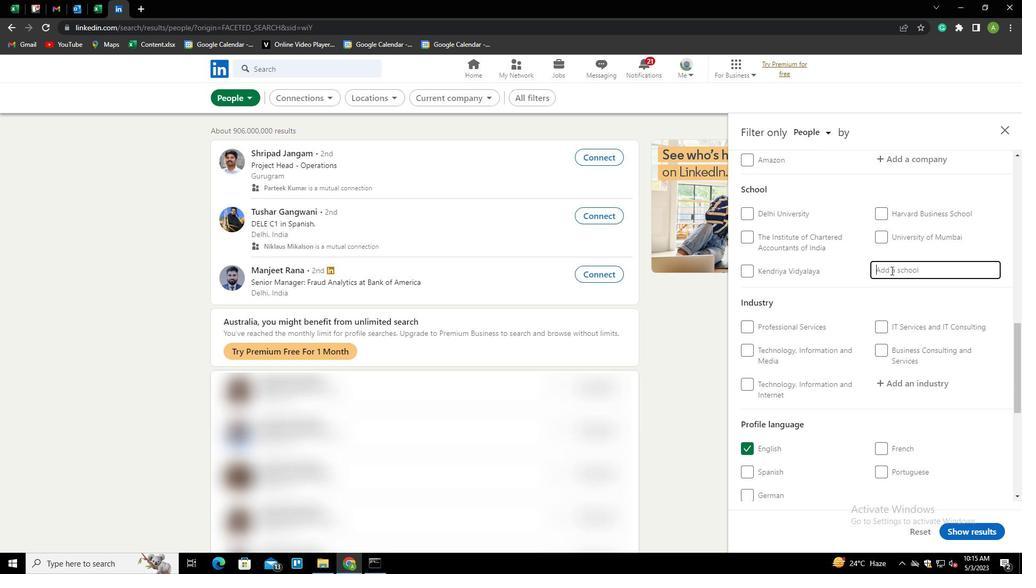 
Action: Mouse pressed left at (893, 270)
Screenshot: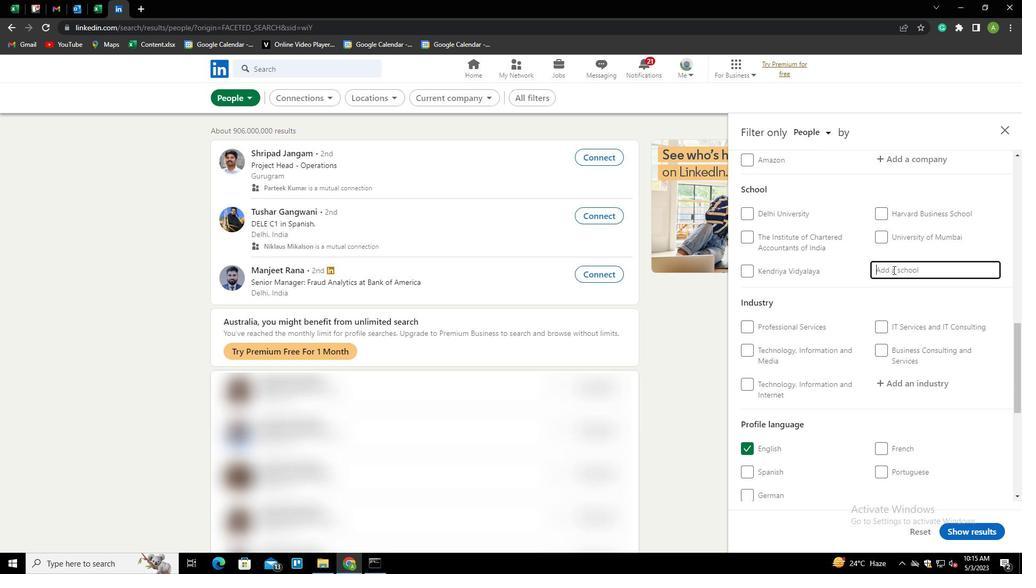 
Action: Key pressed <Key.shift>INDIAN<Key.space><Key.shift>AGRICUL<Key.down><Key.enter>
Screenshot: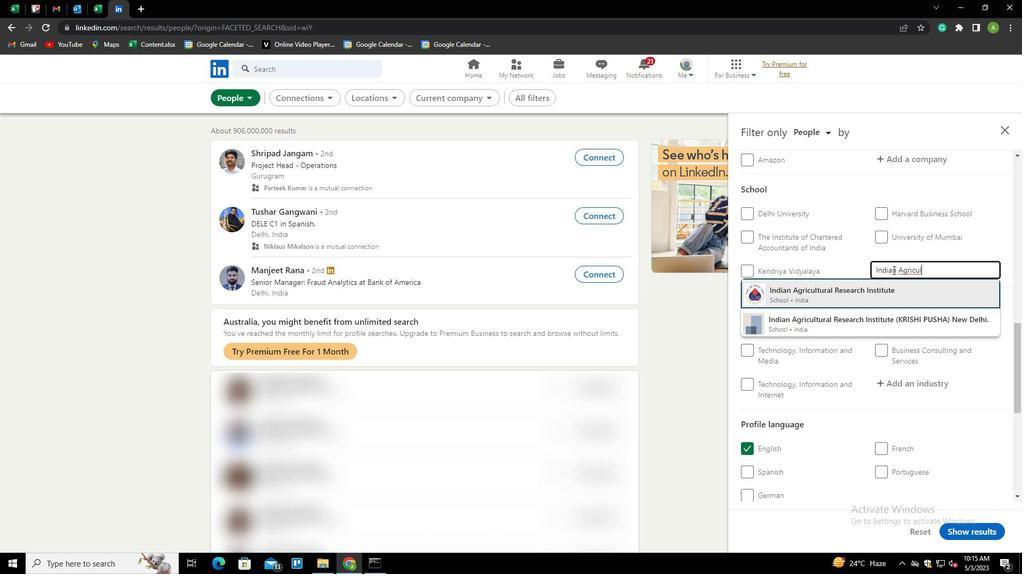 
Action: Mouse scrolled (893, 269) with delta (0, 0)
Screenshot: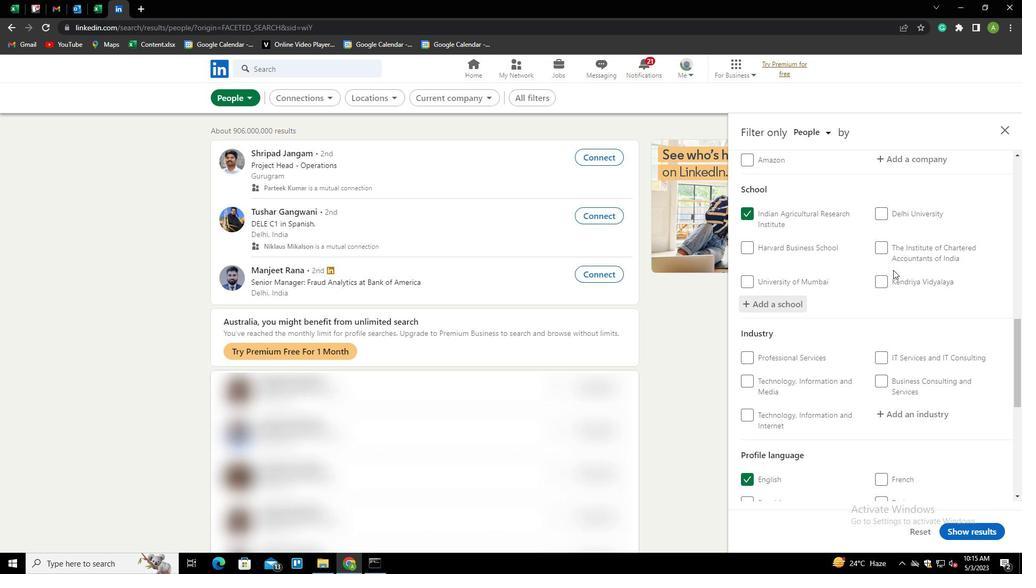 
Action: Mouse scrolled (893, 269) with delta (0, 0)
Screenshot: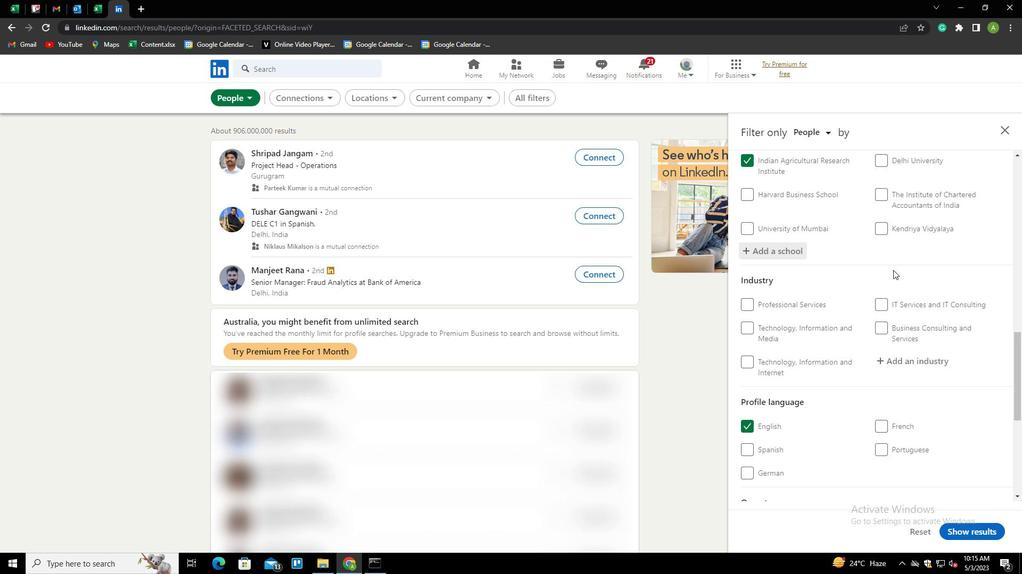 
Action: Mouse scrolled (893, 269) with delta (0, 0)
Screenshot: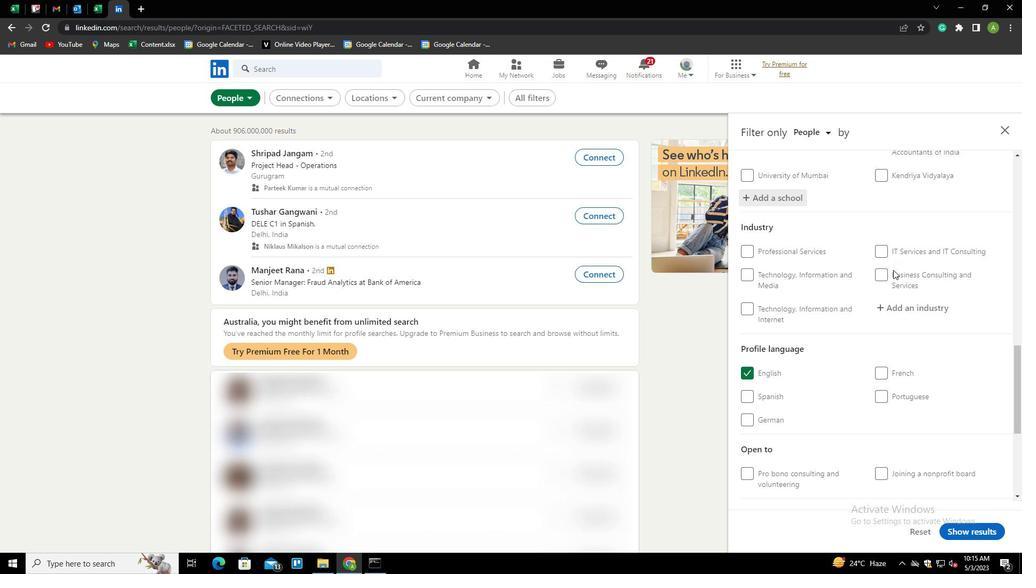 
Action: Mouse moved to (893, 256)
Screenshot: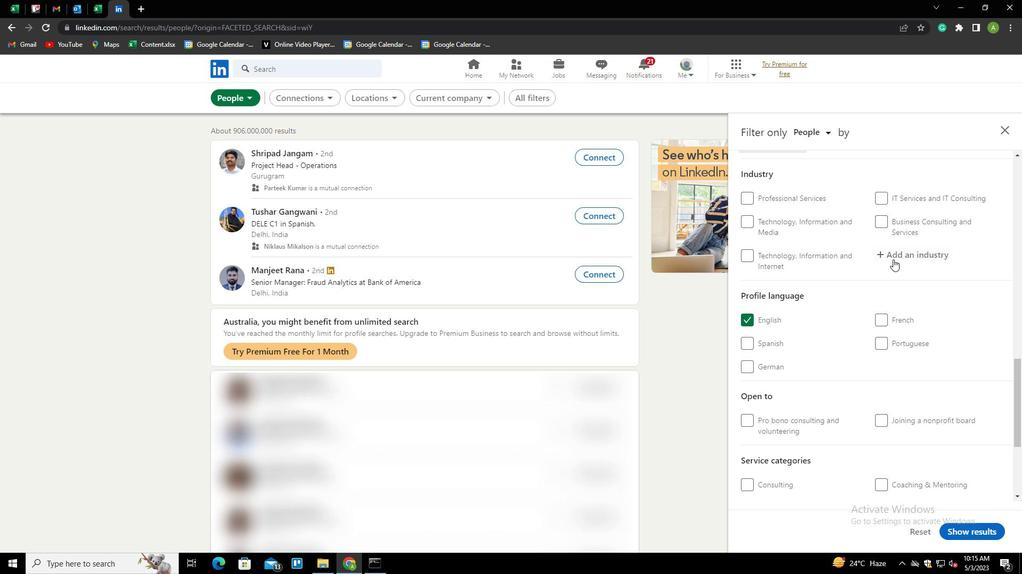 
Action: Mouse pressed left at (893, 256)
Screenshot: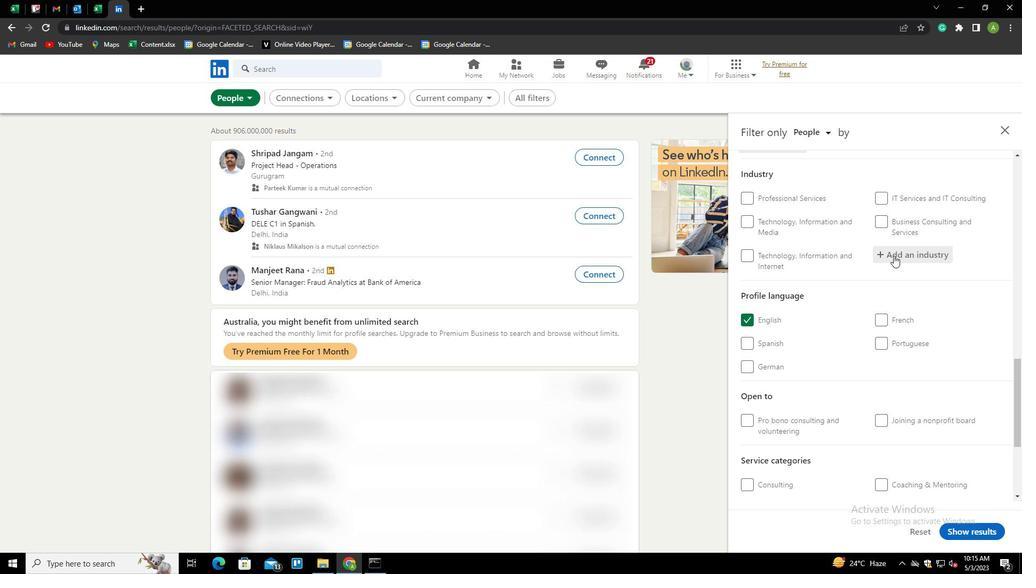 
Action: Mouse moved to (899, 255)
Screenshot: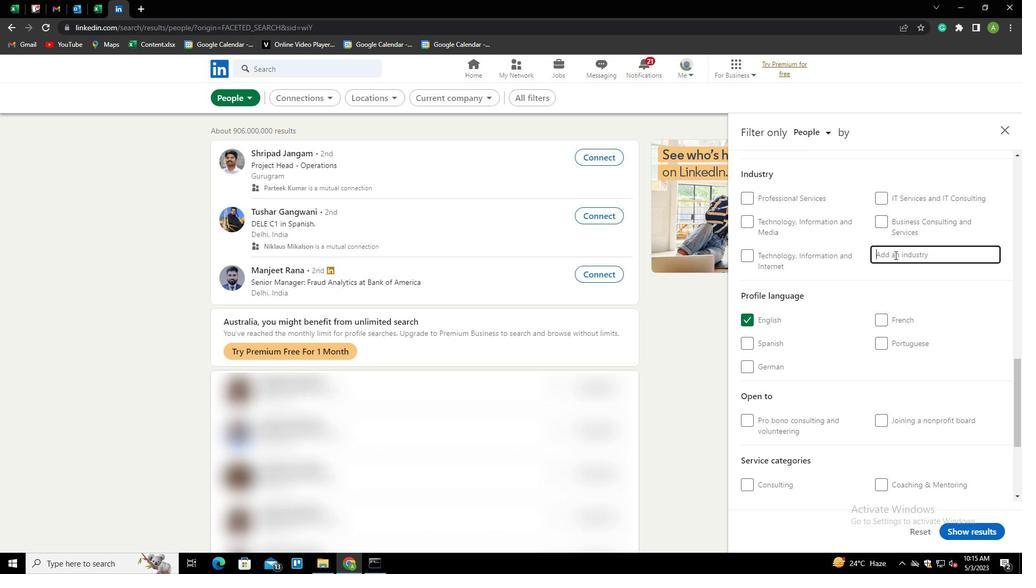 
Action: Mouse pressed left at (899, 255)
Screenshot: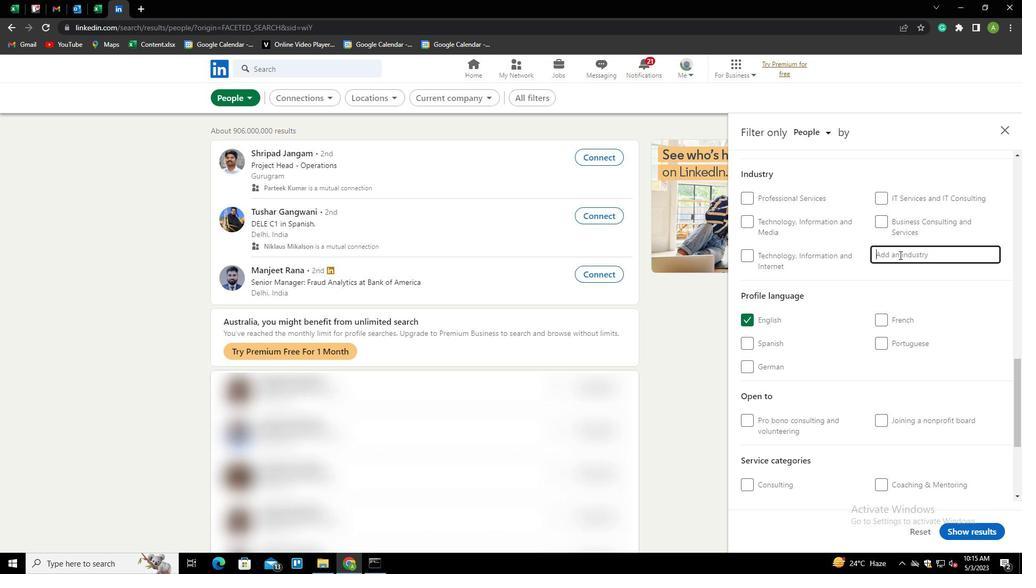
Action: Key pressed <Key.shift>ARCHITECTURE<Key.down><Key.enter>
Screenshot: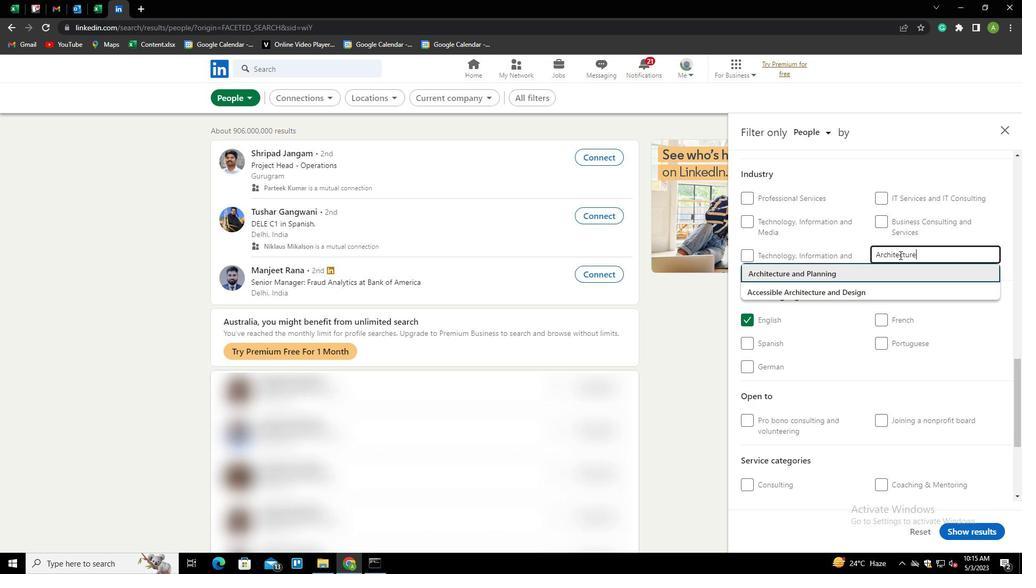 
Action: Mouse scrolled (899, 255) with delta (0, 0)
Screenshot: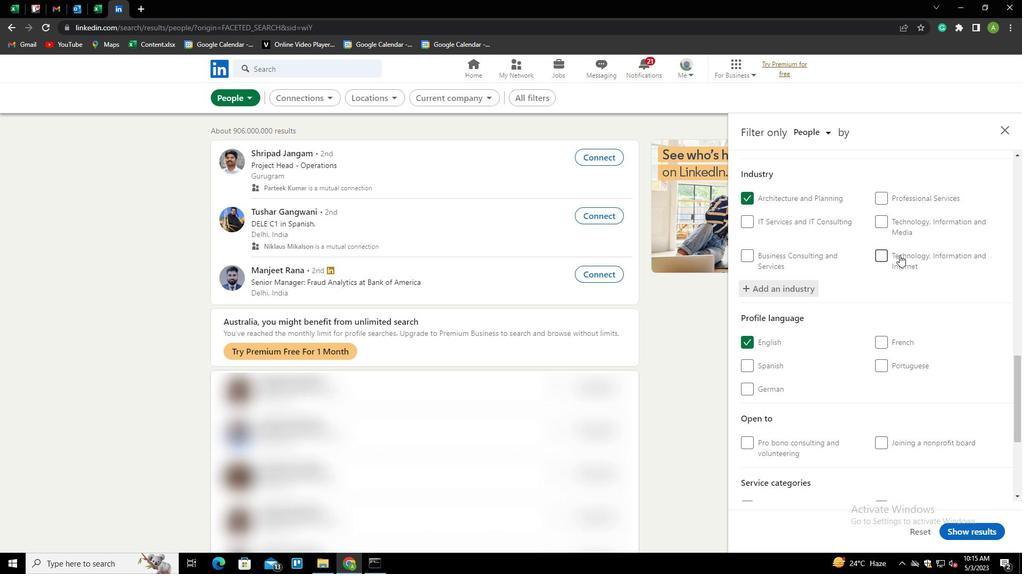 
Action: Mouse scrolled (899, 255) with delta (0, 0)
Screenshot: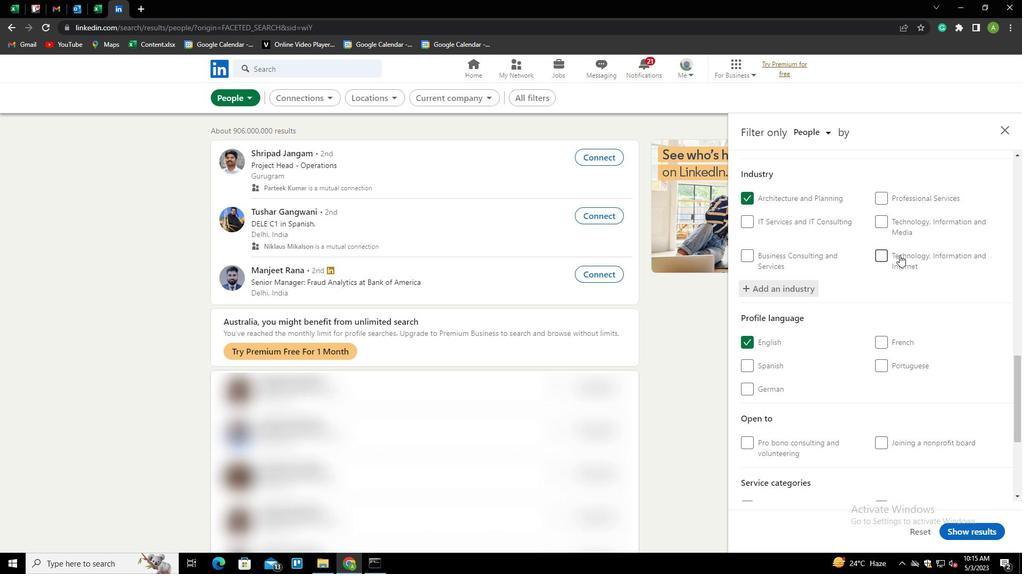 
Action: Mouse scrolled (899, 255) with delta (0, 0)
Screenshot: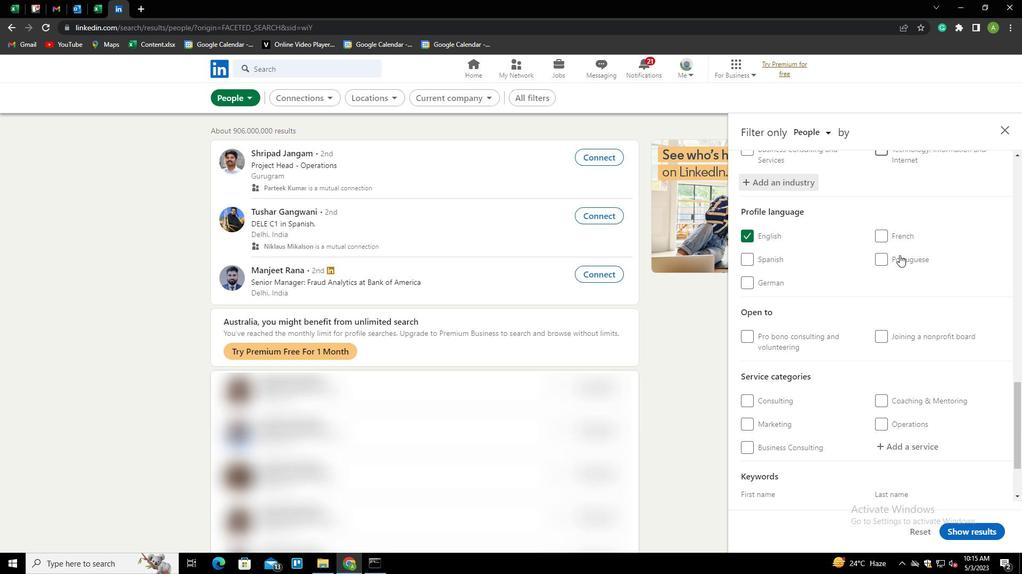 
Action: Mouse scrolled (899, 255) with delta (0, 0)
Screenshot: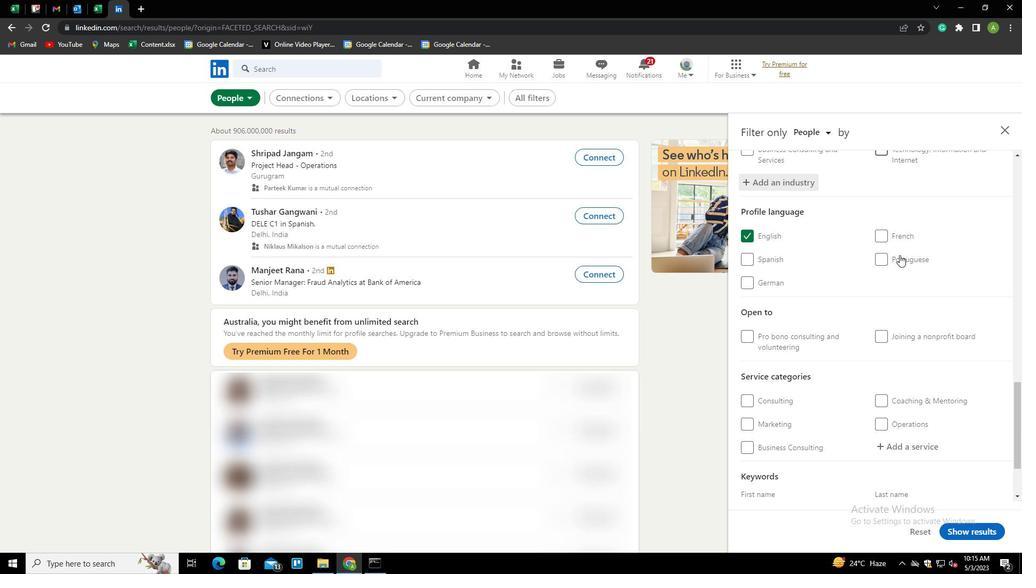 
Action: Mouse scrolled (899, 255) with delta (0, 0)
Screenshot: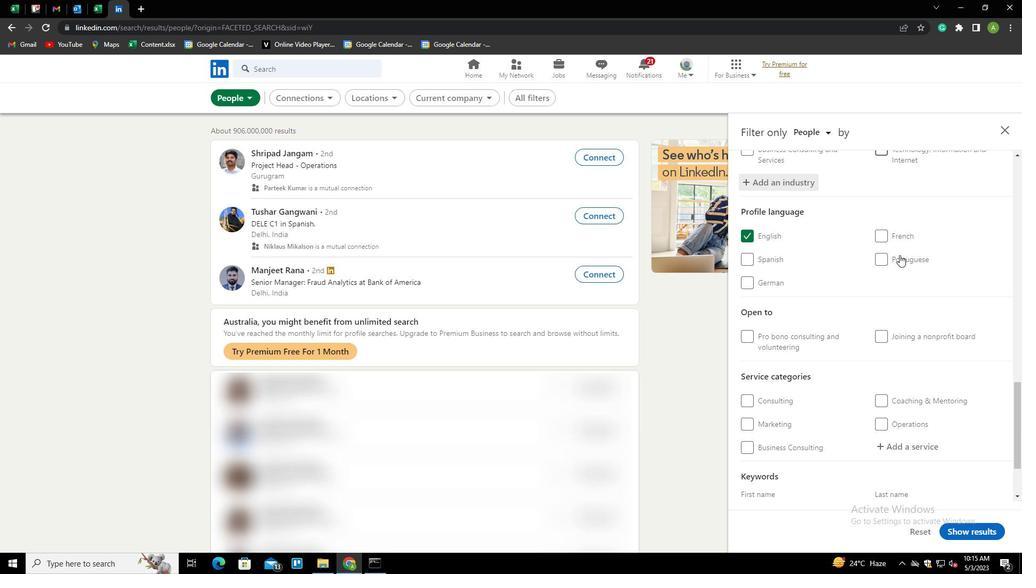 
Action: Mouse moved to (898, 347)
Screenshot: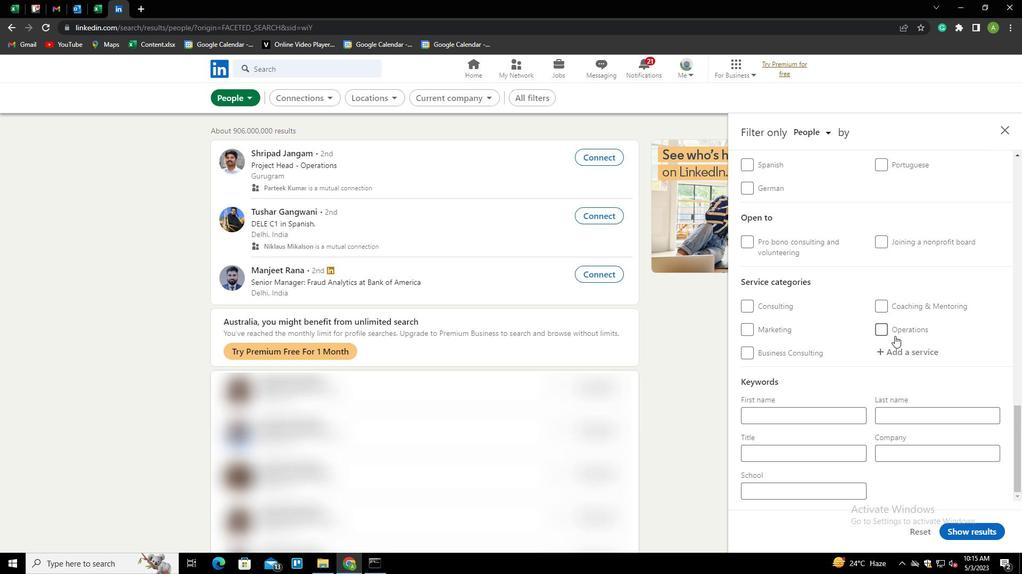 
Action: Mouse pressed left at (898, 347)
Screenshot: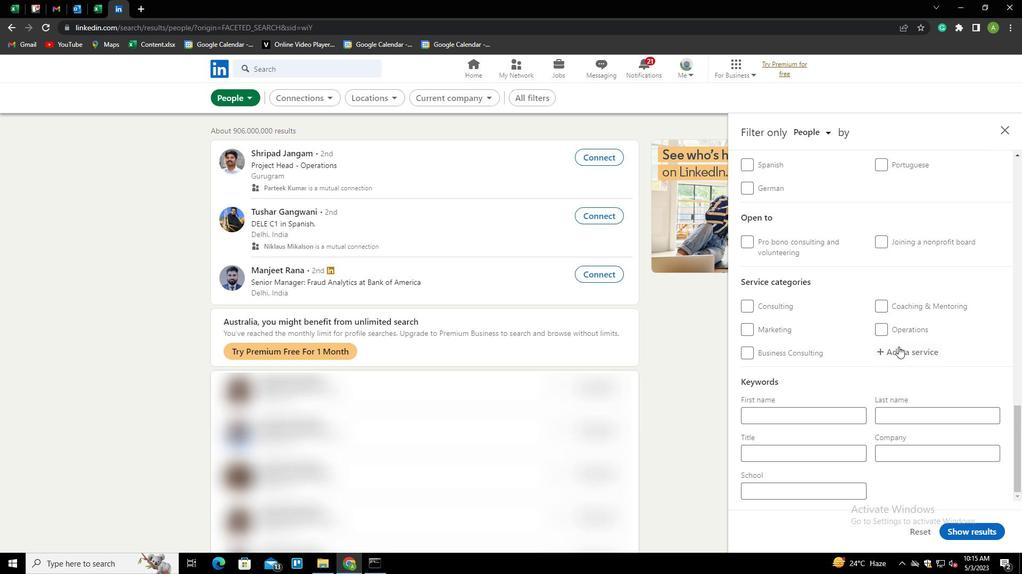 
Action: Mouse moved to (909, 355)
Screenshot: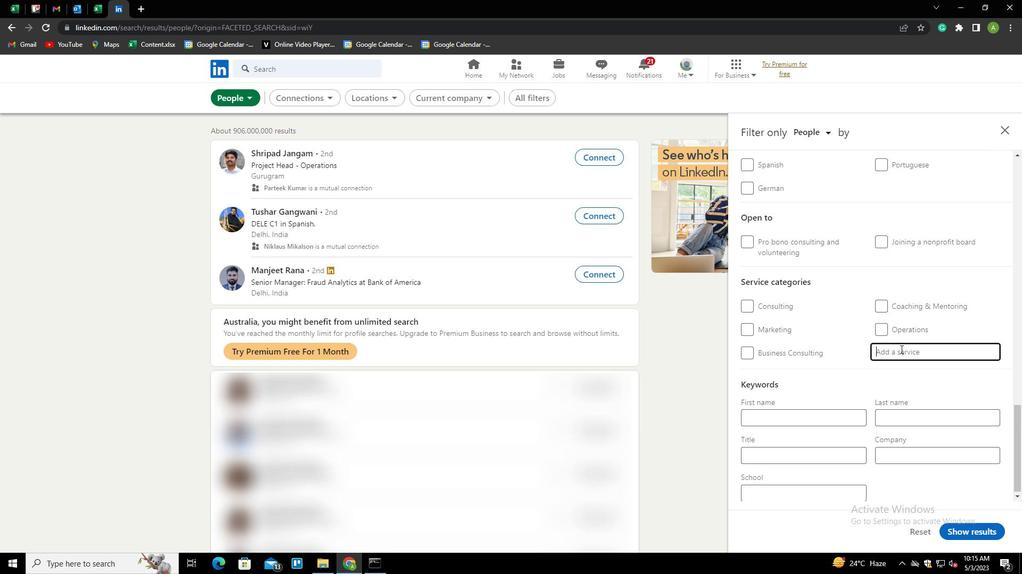 
Action: Mouse pressed left at (909, 355)
Screenshot: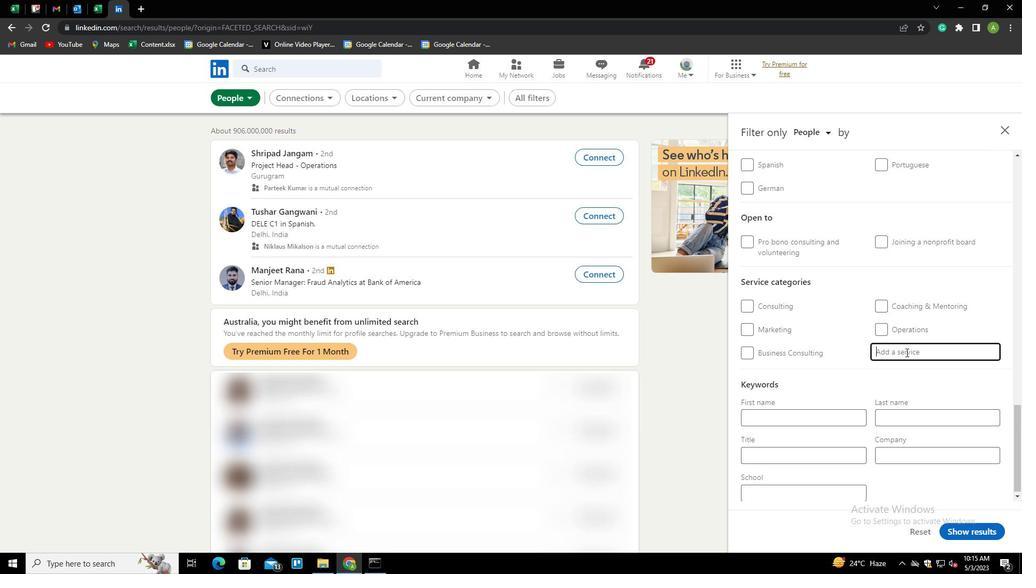 
Action: Key pressed <Key.shift>NATURE<Key.space><Key.shift>PHOTOGRAPHY<Key.down><Key.enter>
Screenshot: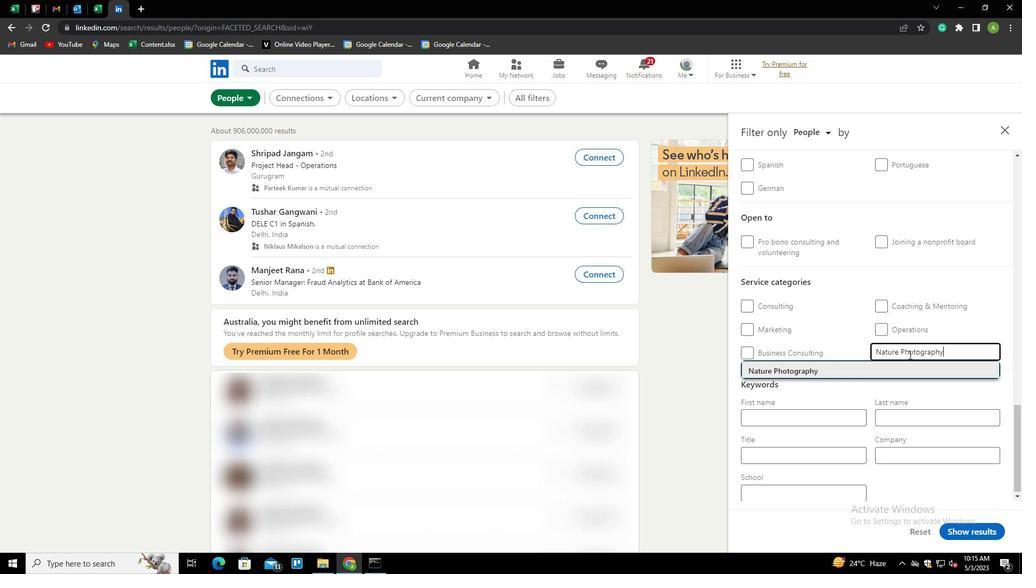 
Action: Mouse scrolled (909, 354) with delta (0, 0)
Screenshot: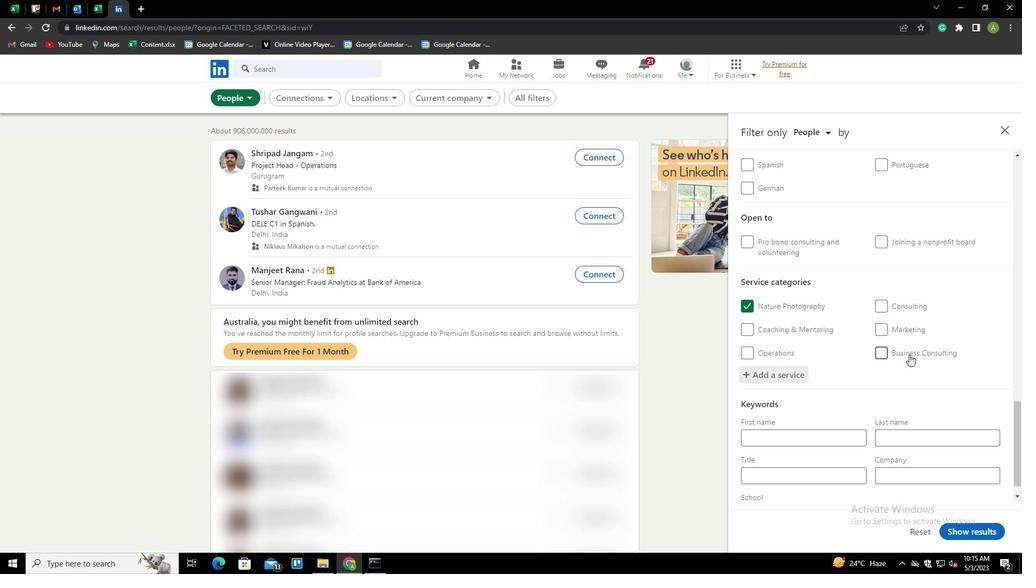 
Action: Mouse scrolled (909, 354) with delta (0, 0)
Screenshot: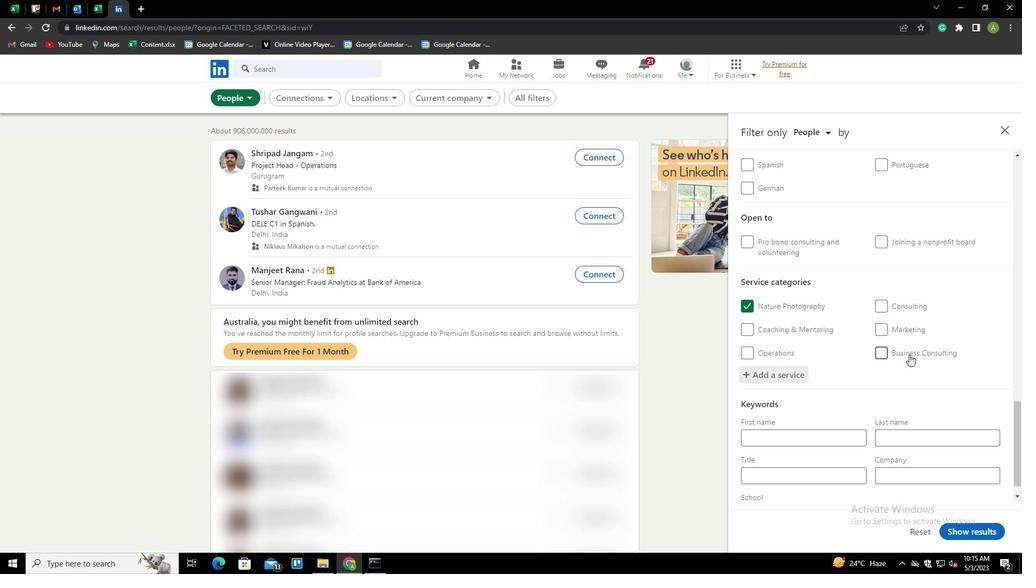 
Action: Mouse scrolled (909, 354) with delta (0, 0)
Screenshot: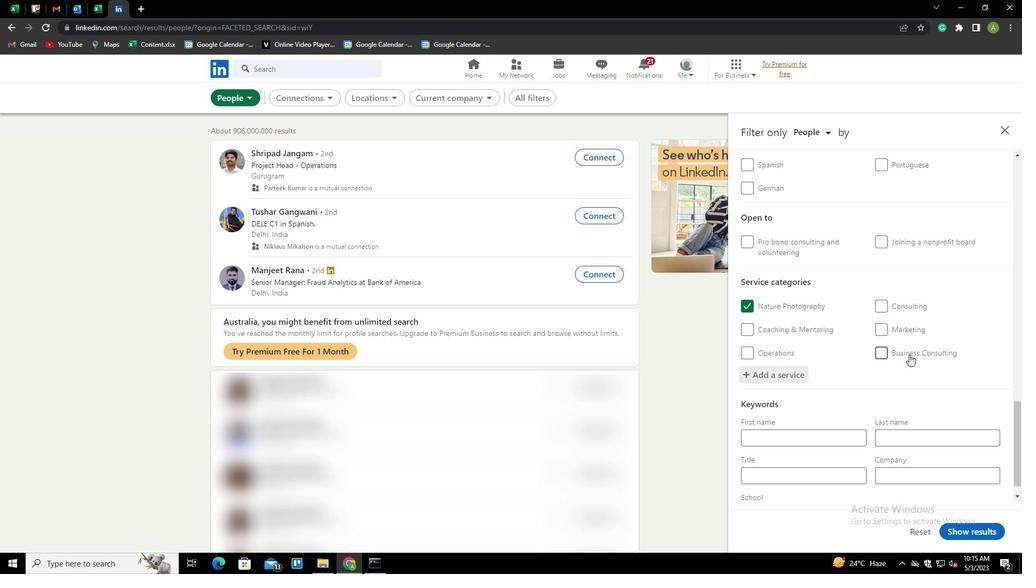 
Action: Mouse scrolled (909, 354) with delta (0, 0)
Screenshot: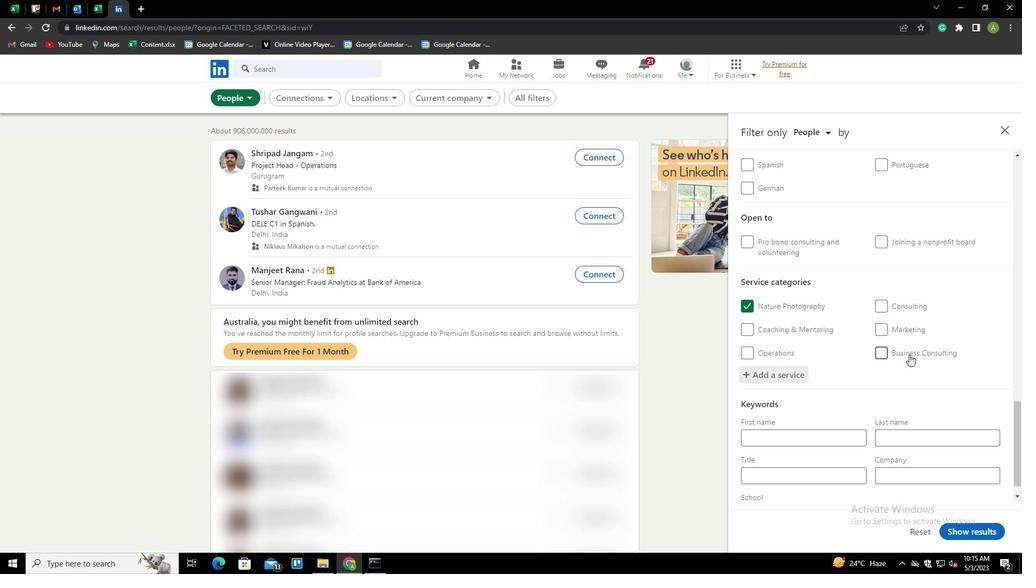 
Action: Mouse scrolled (909, 354) with delta (0, 0)
Screenshot: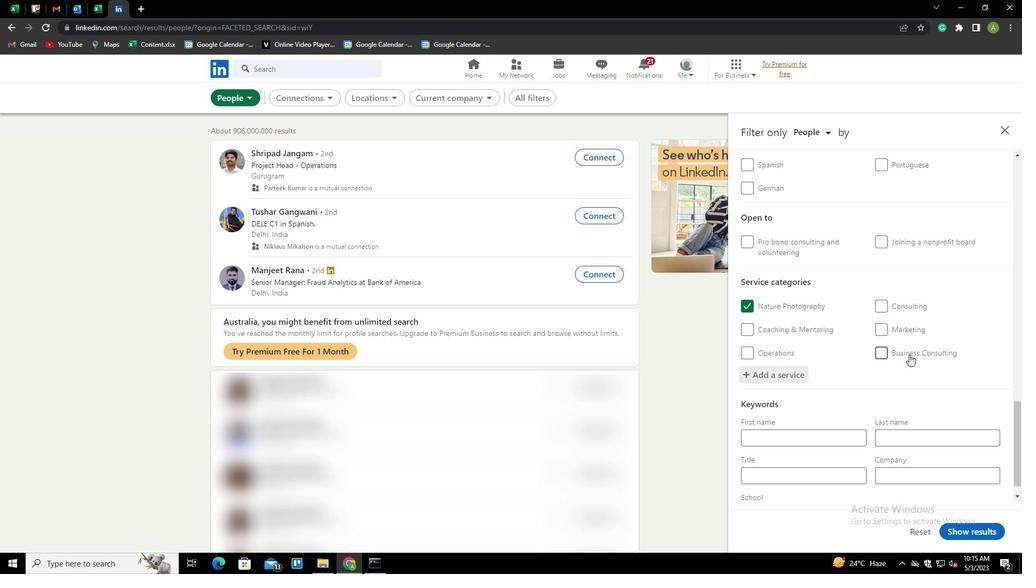 
Action: Mouse scrolled (909, 354) with delta (0, 0)
Screenshot: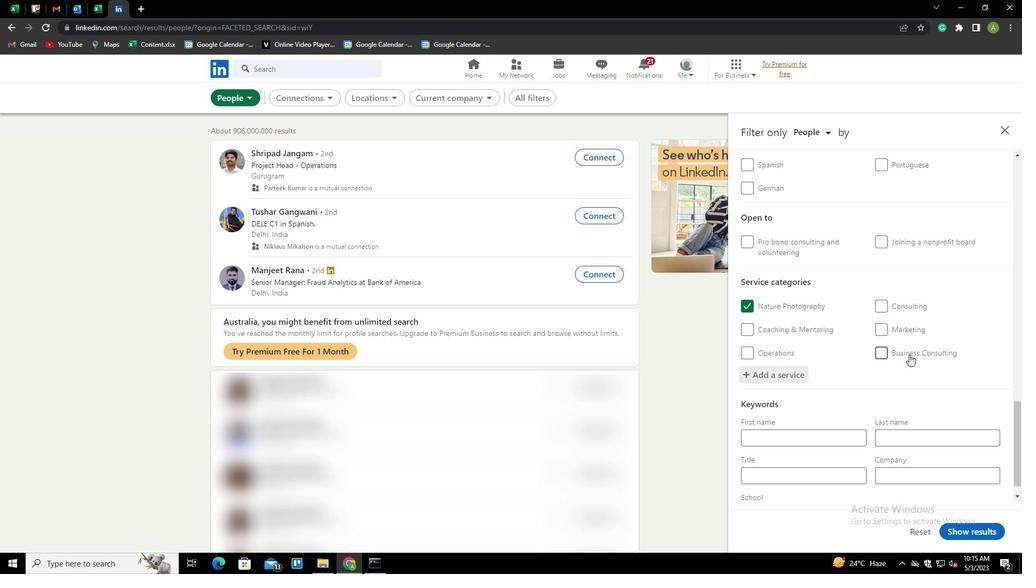
Action: Mouse moved to (805, 455)
Screenshot: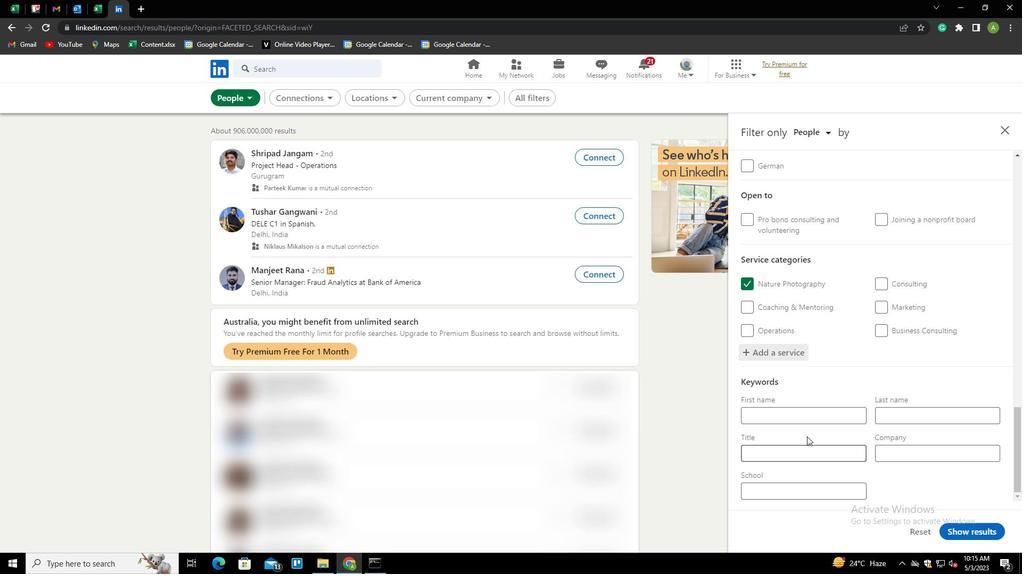 
Action: Mouse pressed left at (805, 455)
Screenshot: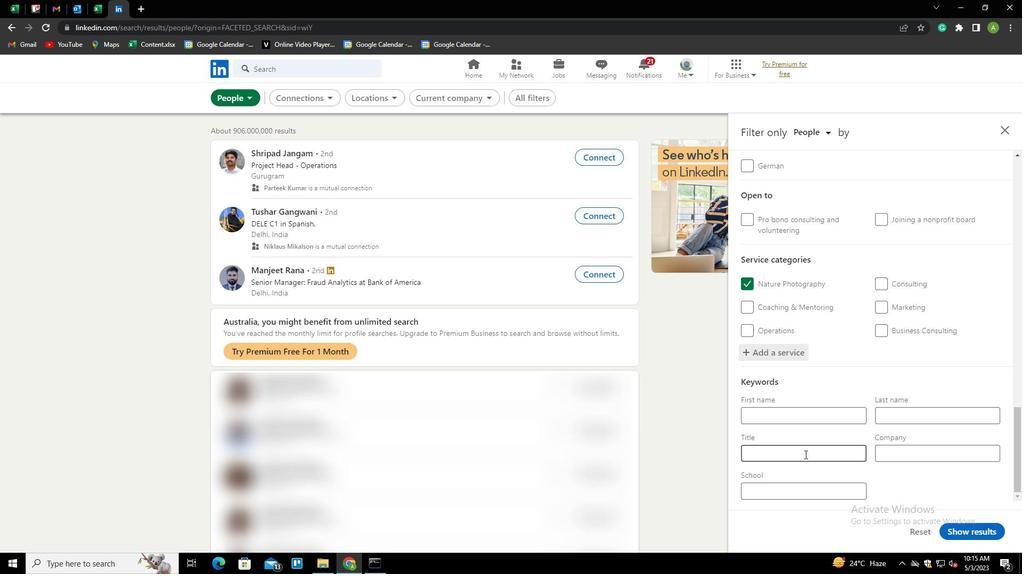 
Action: Key pressed <Key.shift><Key.shift><Key.shift><Key.shift>ADMINISTRATIVE<Key.space><Key.shift>SPECIALIST
Screenshot: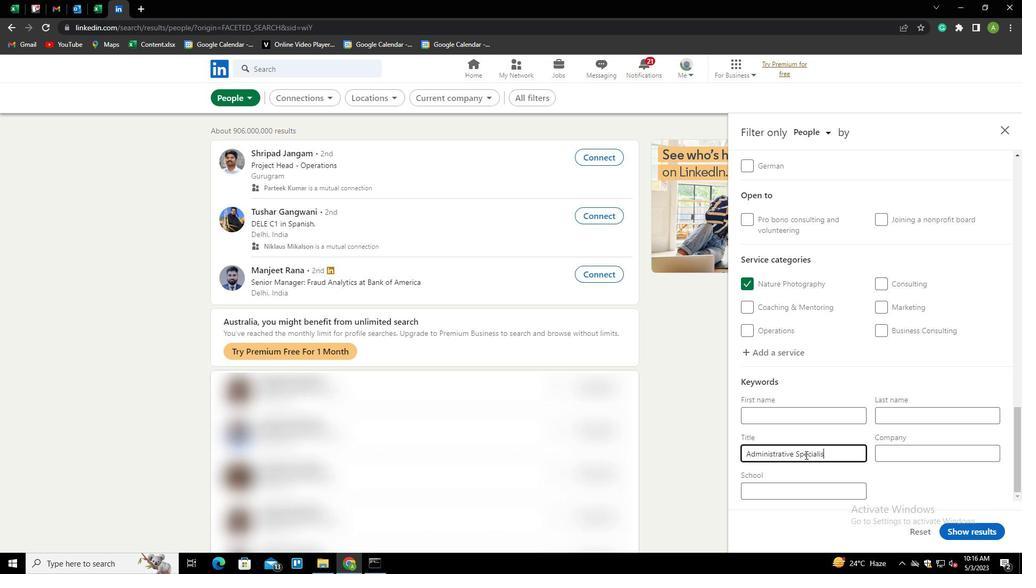 
Action: Mouse moved to (931, 483)
Screenshot: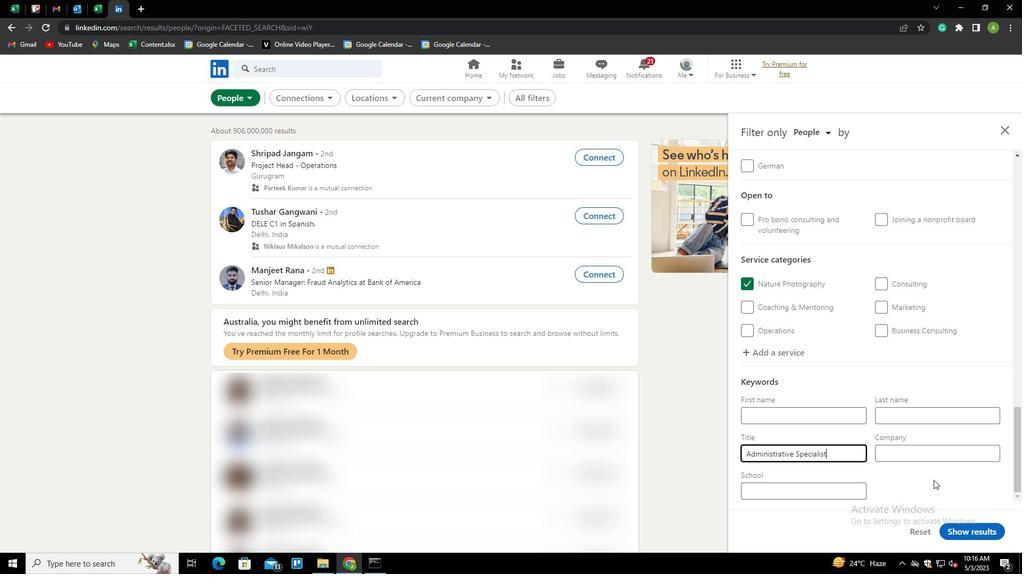 
Action: Mouse pressed left at (931, 483)
Screenshot: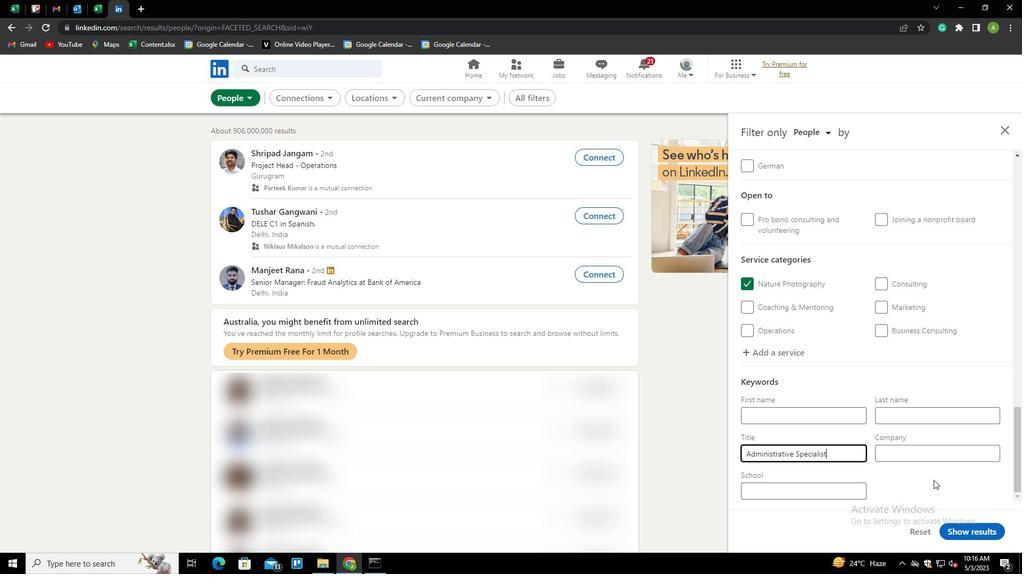 
Action: Mouse moved to (952, 525)
Screenshot: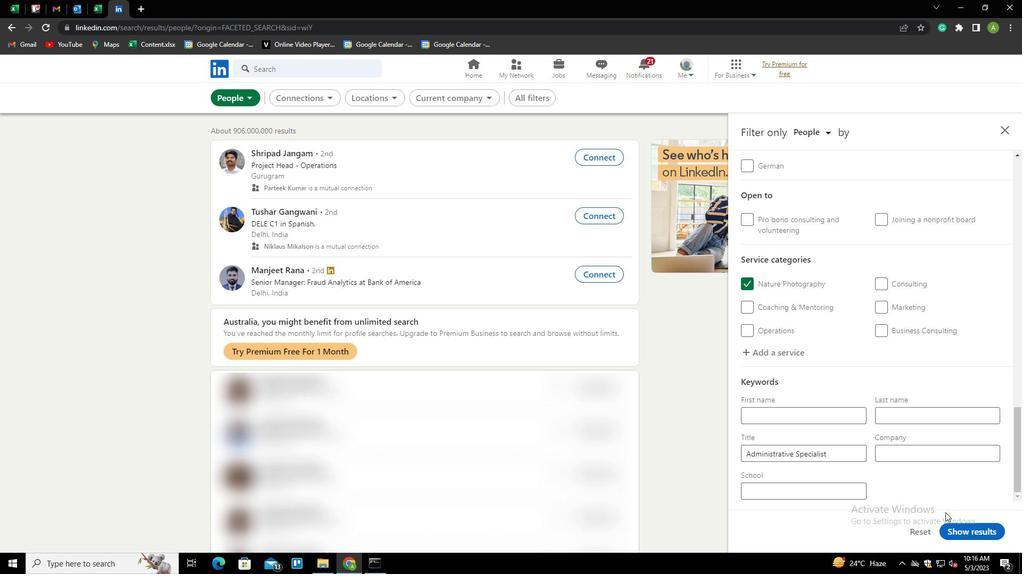 
Action: Mouse pressed left at (952, 525)
Screenshot: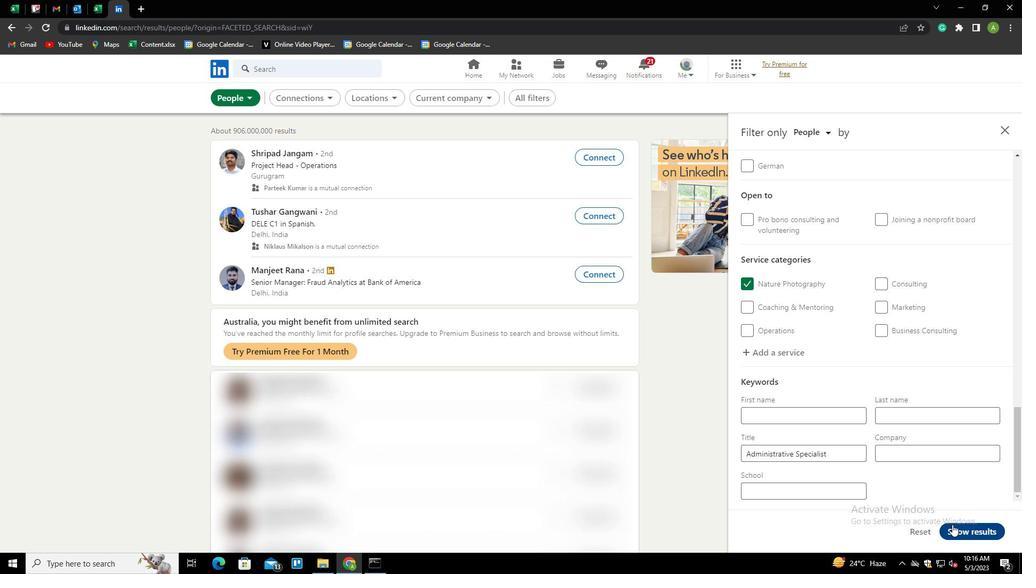 
